 Task: Look for space in Chichibu, Japan from 12th  August, 2023 to 15th August, 2023 for 3 adults in price range Rs.12000 to Rs.16000. Place can be entire place with 2 bedrooms having 3 beds and 1 bathroom. Property type can be house, flat, guest house. Booking option can be shelf check-in. Required host language is English.
Action: Mouse moved to (497, 119)
Screenshot: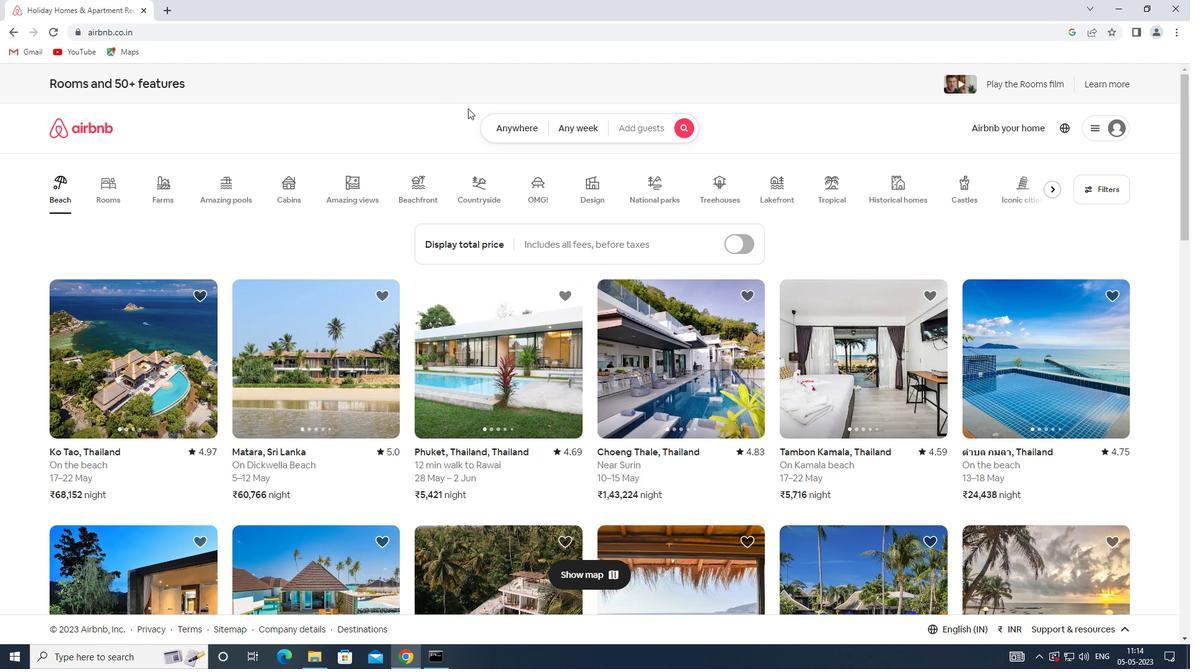 
Action: Mouse pressed left at (497, 119)
Screenshot: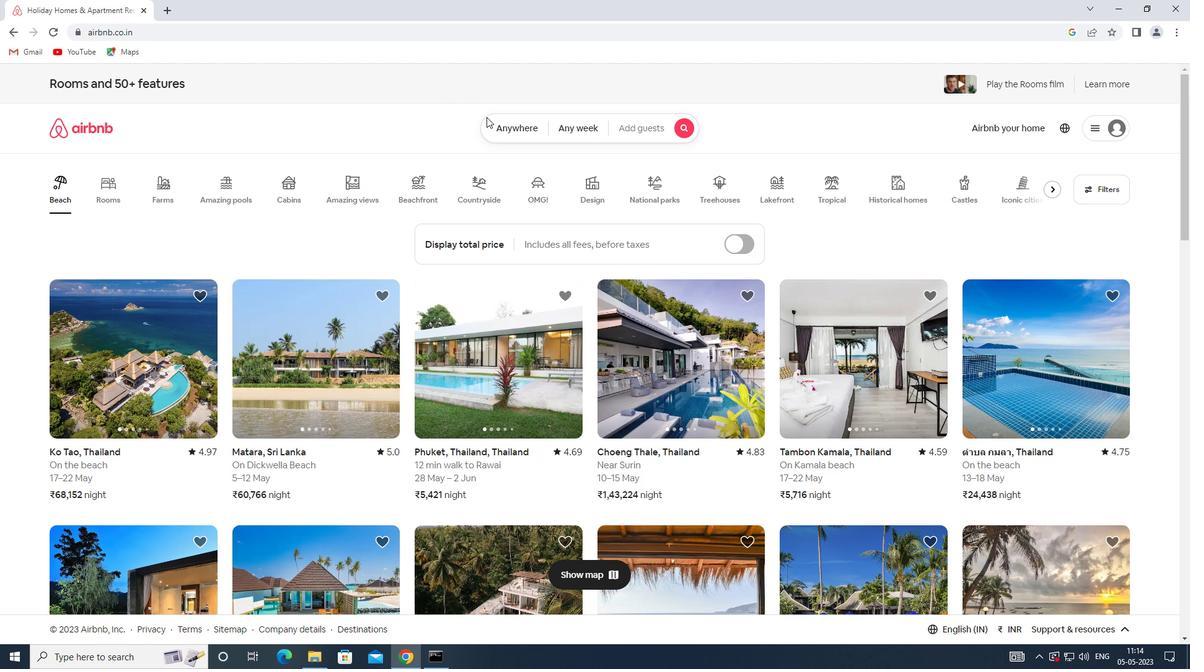 
Action: Mouse moved to (400, 170)
Screenshot: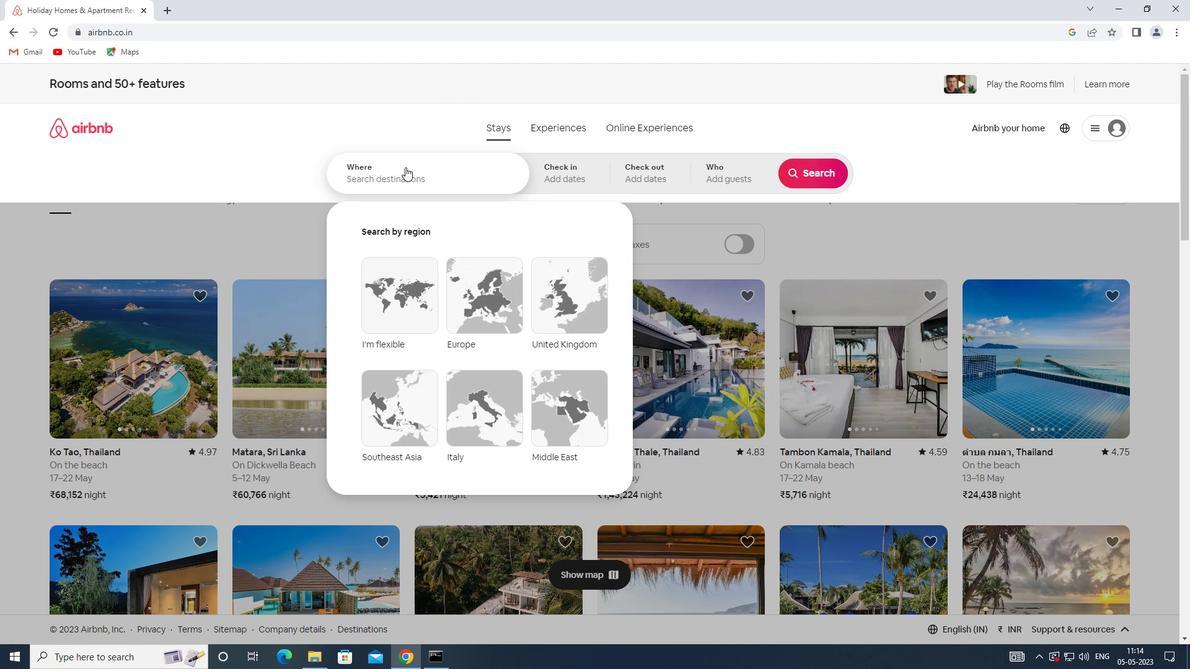 
Action: Mouse pressed left at (400, 170)
Screenshot: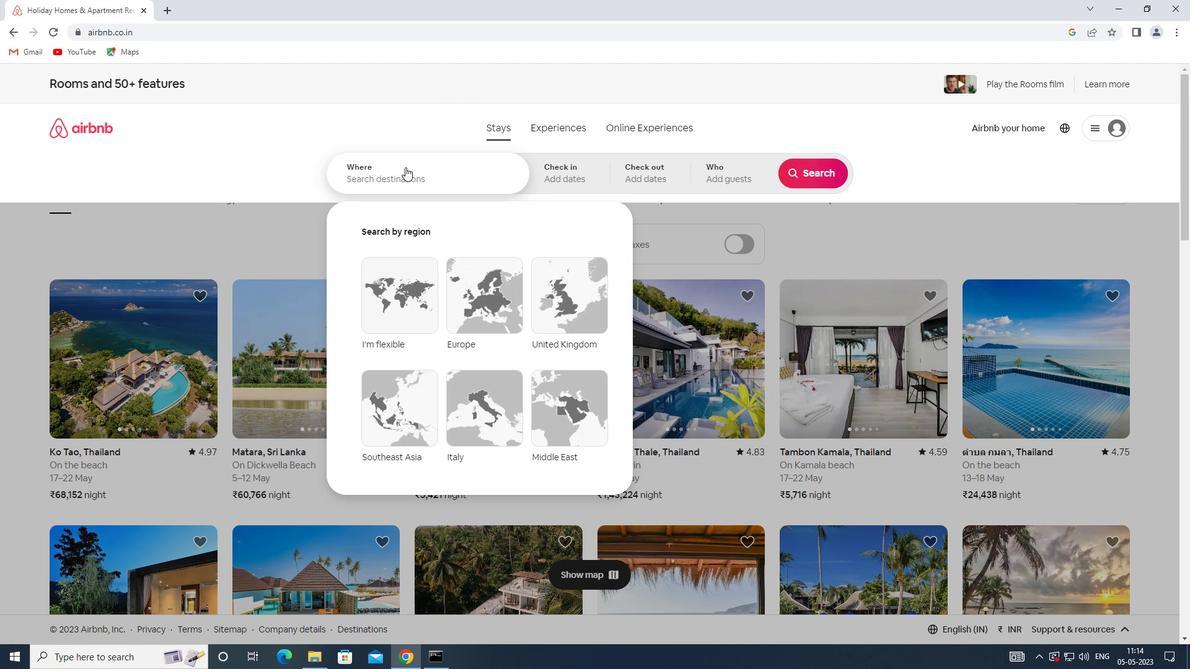 
Action: Key pressed <Key.shift>CHICHIBU,<Key.shift>JAP-AN
Screenshot: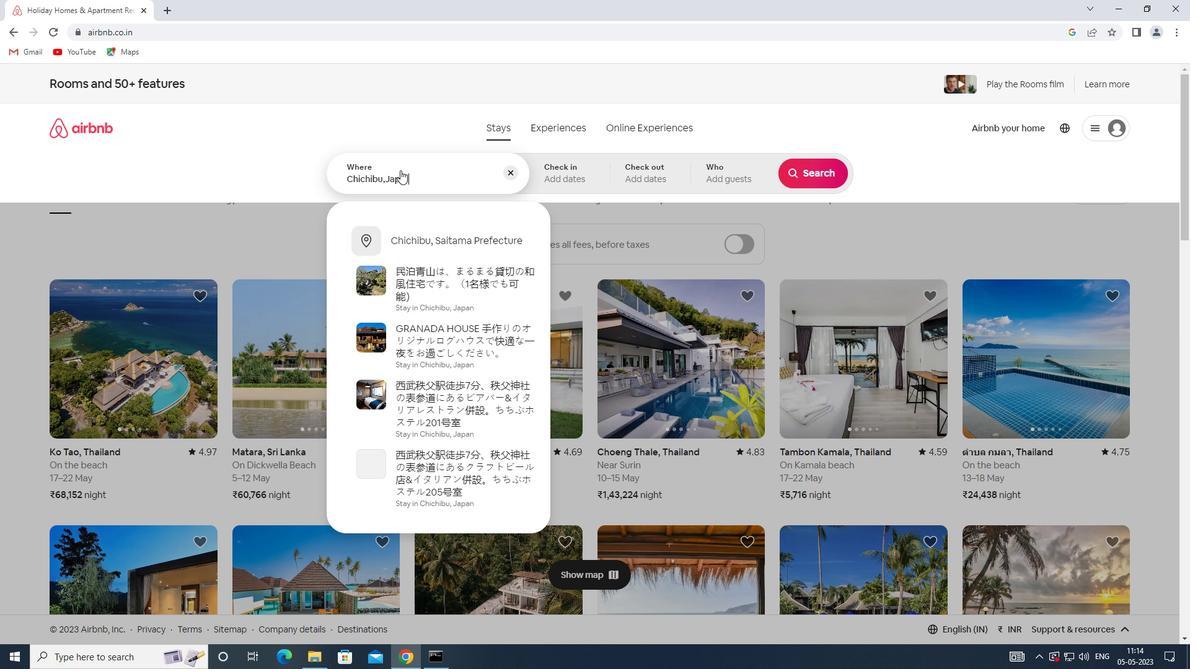 
Action: Mouse moved to (424, 174)
Screenshot: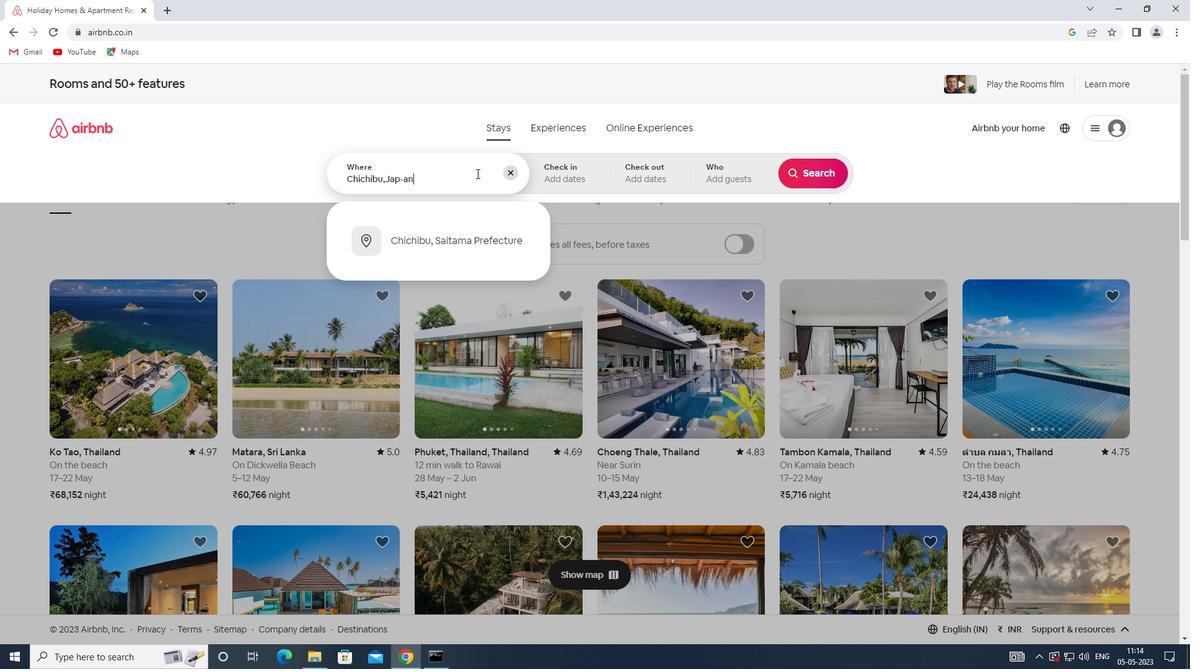 
Action: Key pressed <Key.backspace><Key.backspace><Key.backspace>AN
Screenshot: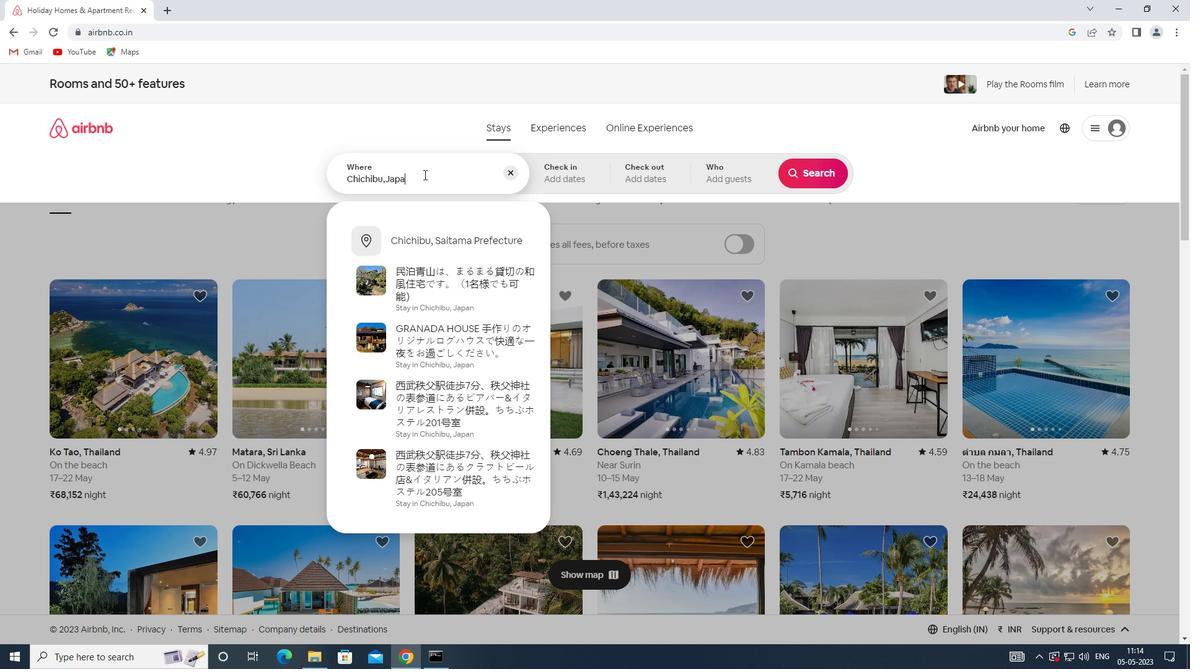 
Action: Mouse moved to (557, 173)
Screenshot: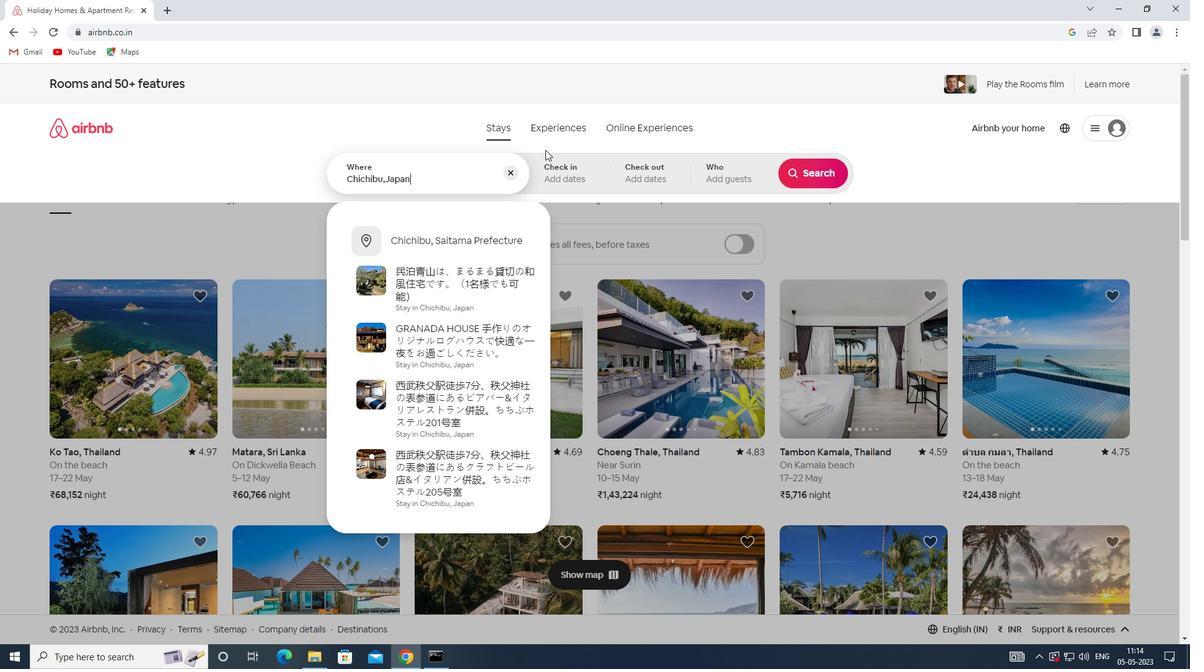 
Action: Mouse pressed left at (557, 173)
Screenshot: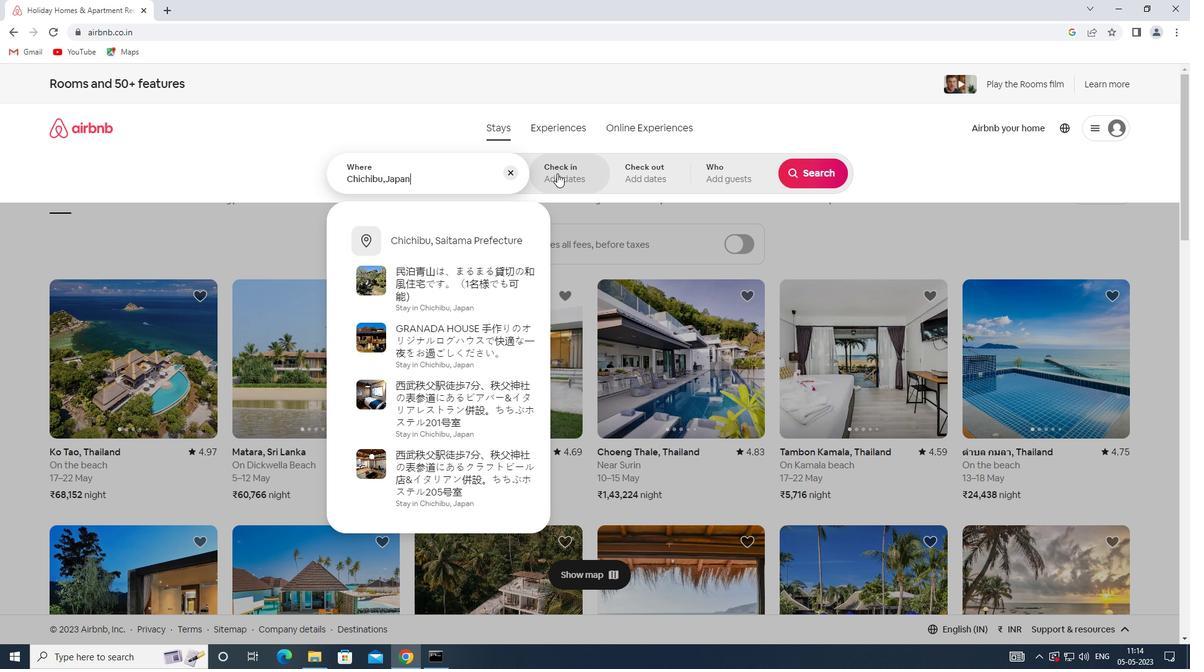 
Action: Mouse moved to (815, 272)
Screenshot: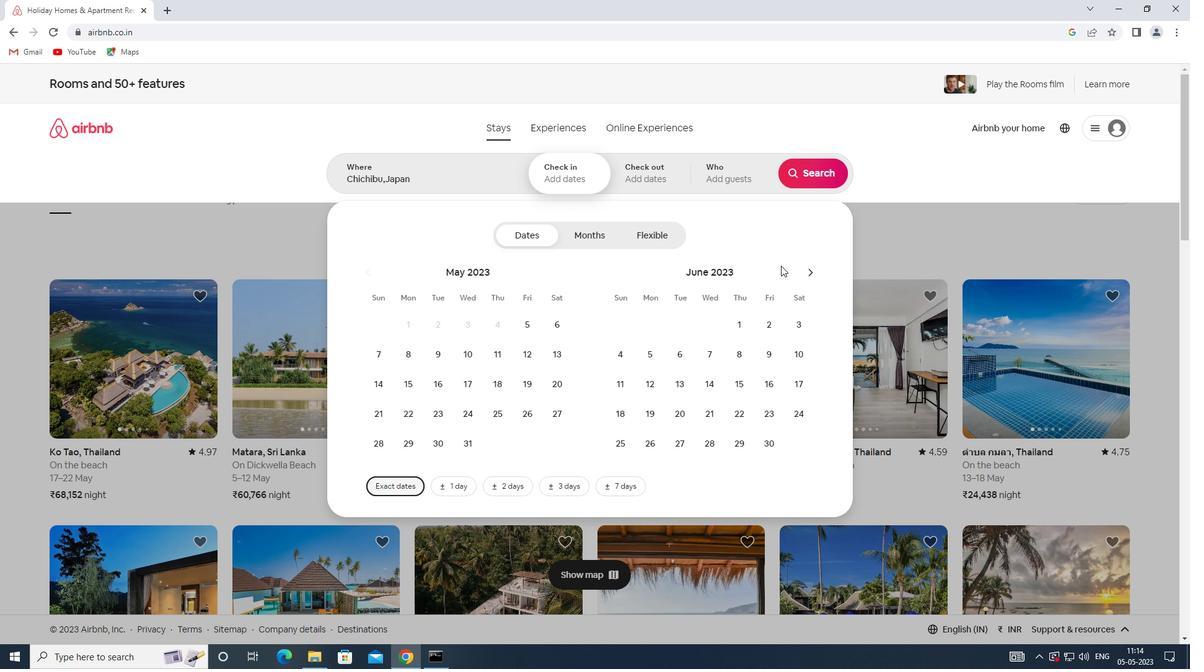 
Action: Mouse pressed left at (815, 272)
Screenshot: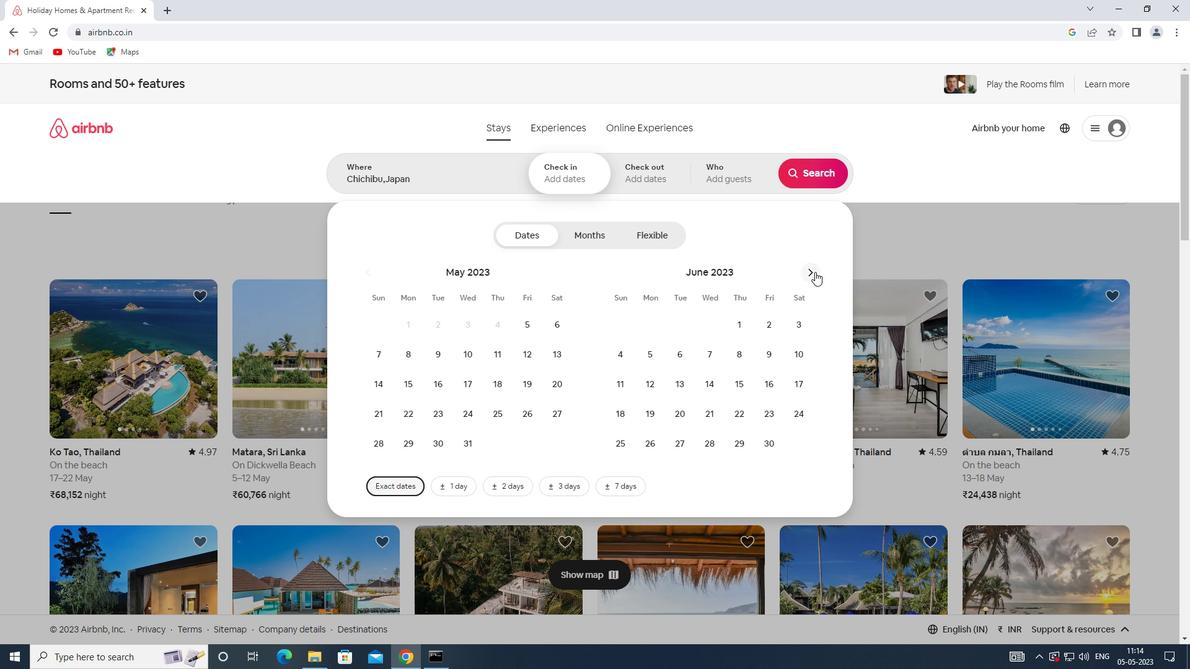 
Action: Mouse pressed left at (815, 272)
Screenshot: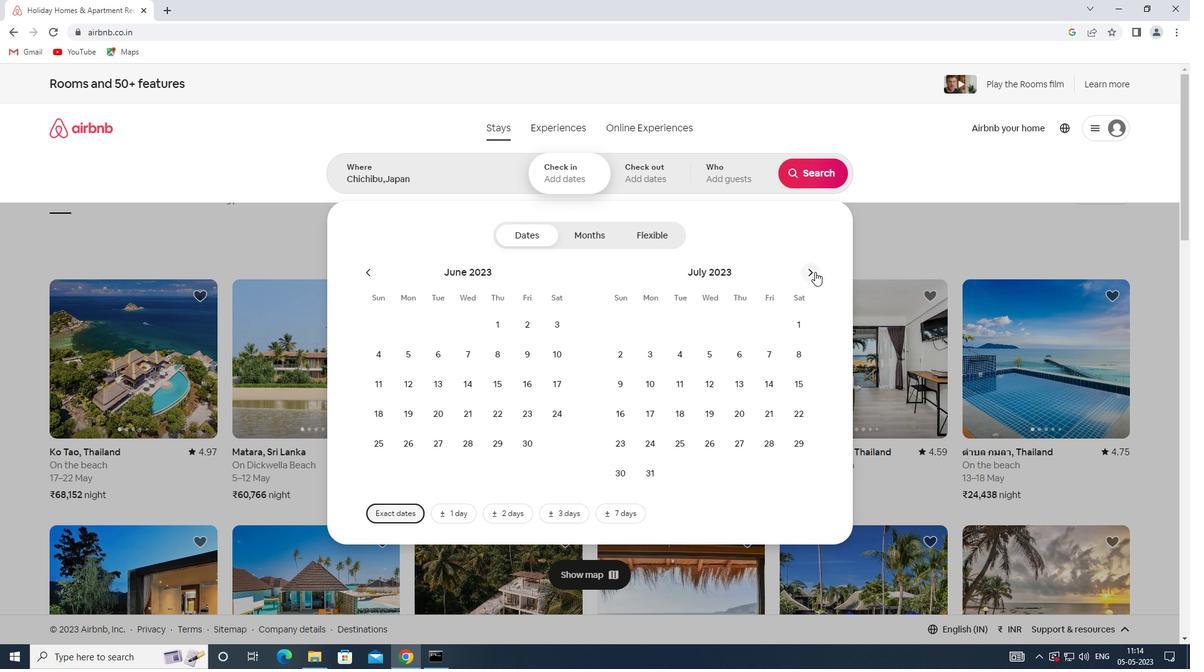 
Action: Mouse moved to (791, 360)
Screenshot: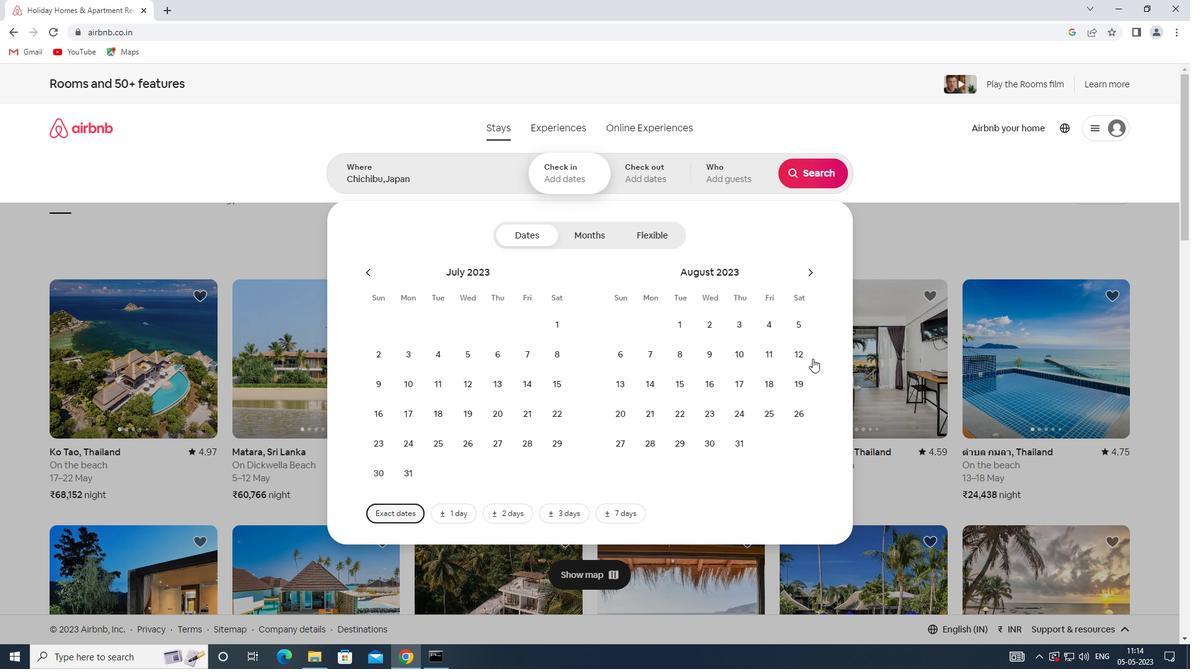 
Action: Mouse pressed left at (791, 360)
Screenshot: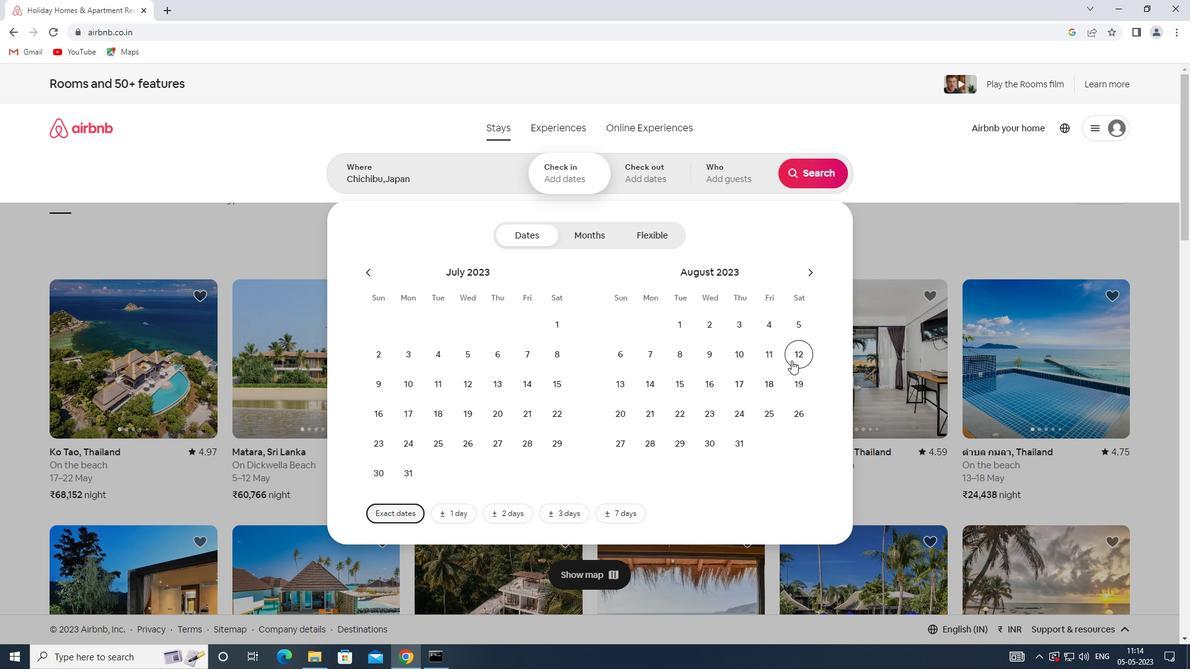 
Action: Mouse moved to (675, 383)
Screenshot: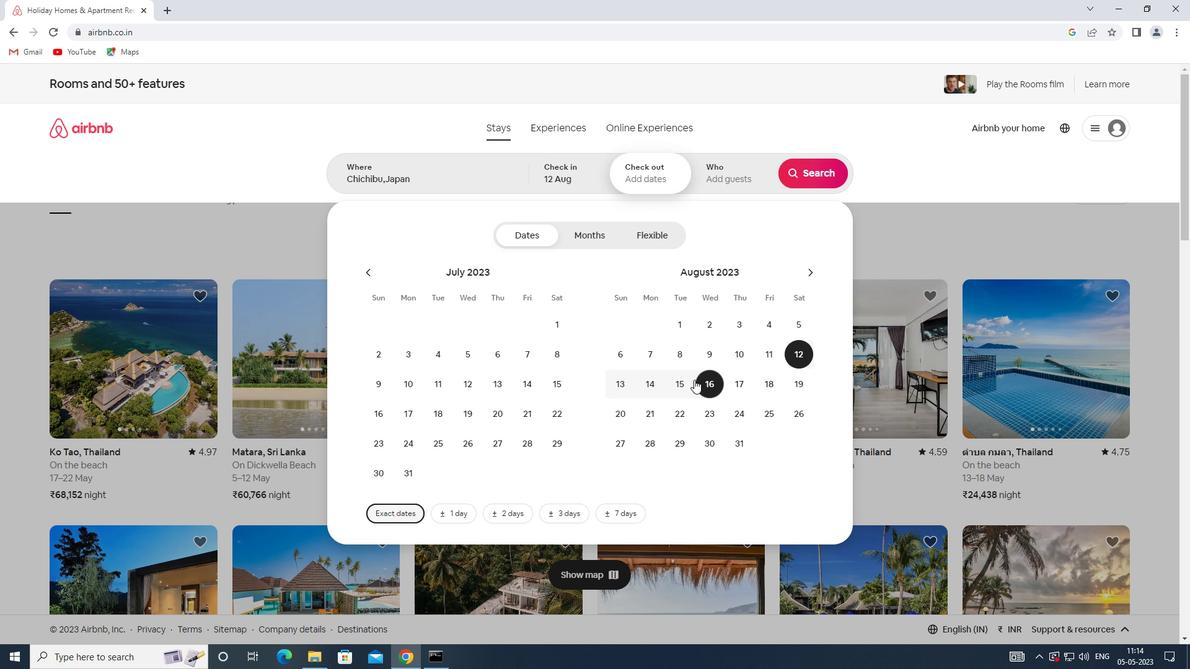 
Action: Mouse pressed left at (675, 383)
Screenshot: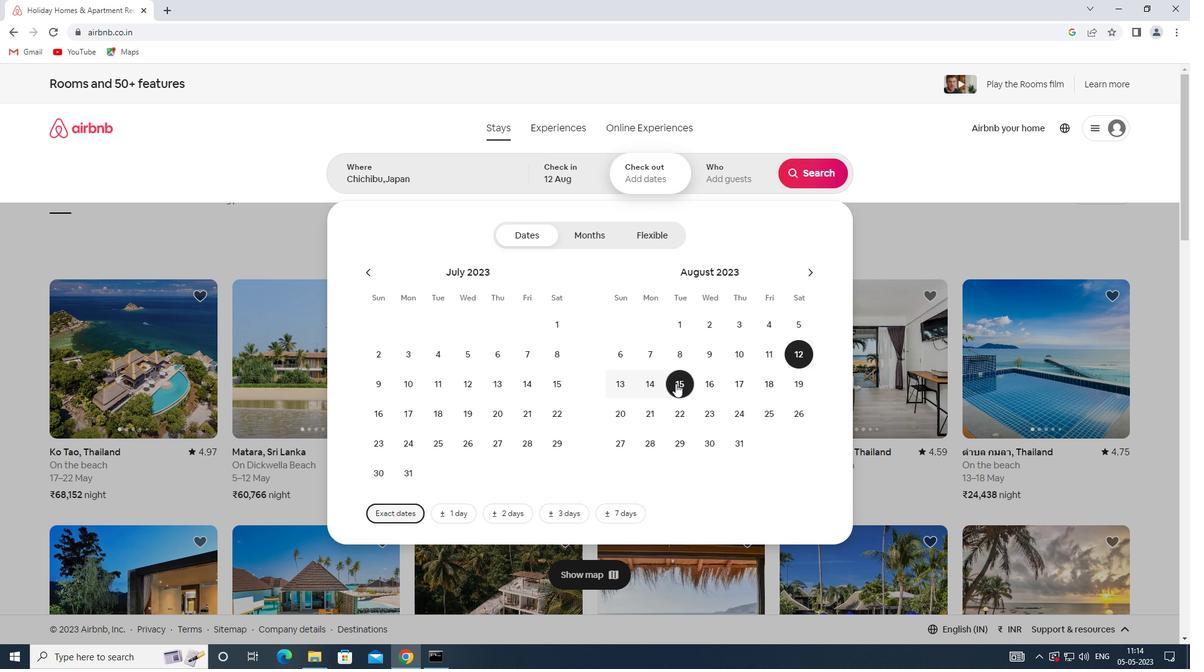
Action: Mouse moved to (734, 181)
Screenshot: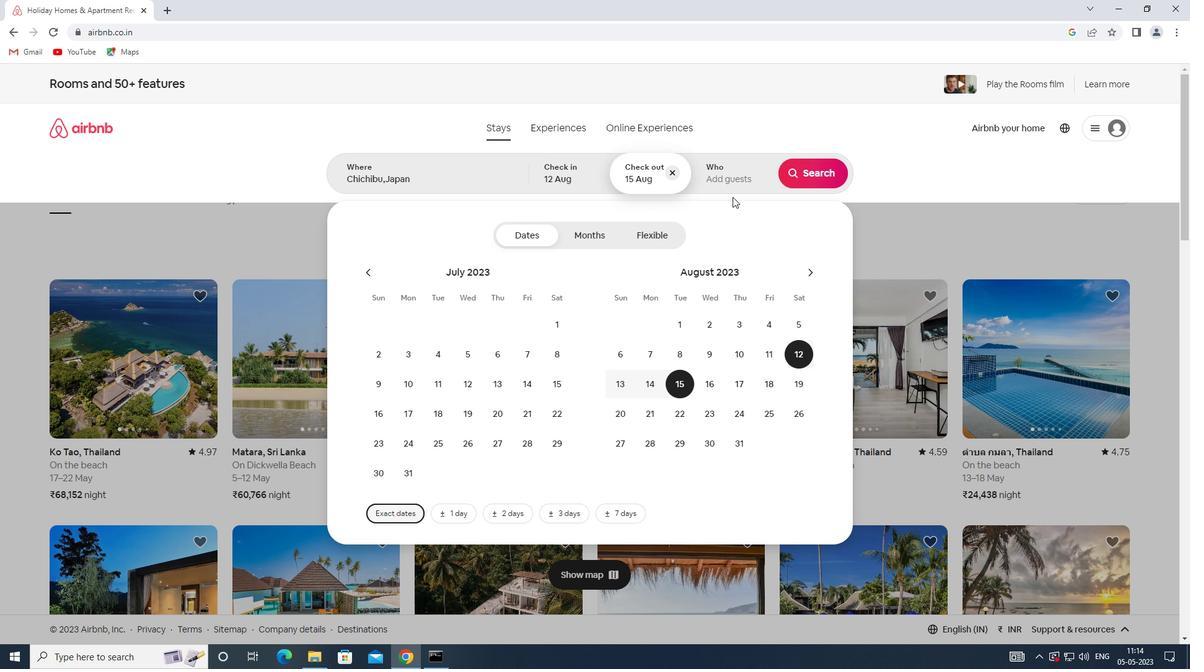 
Action: Mouse pressed left at (734, 181)
Screenshot: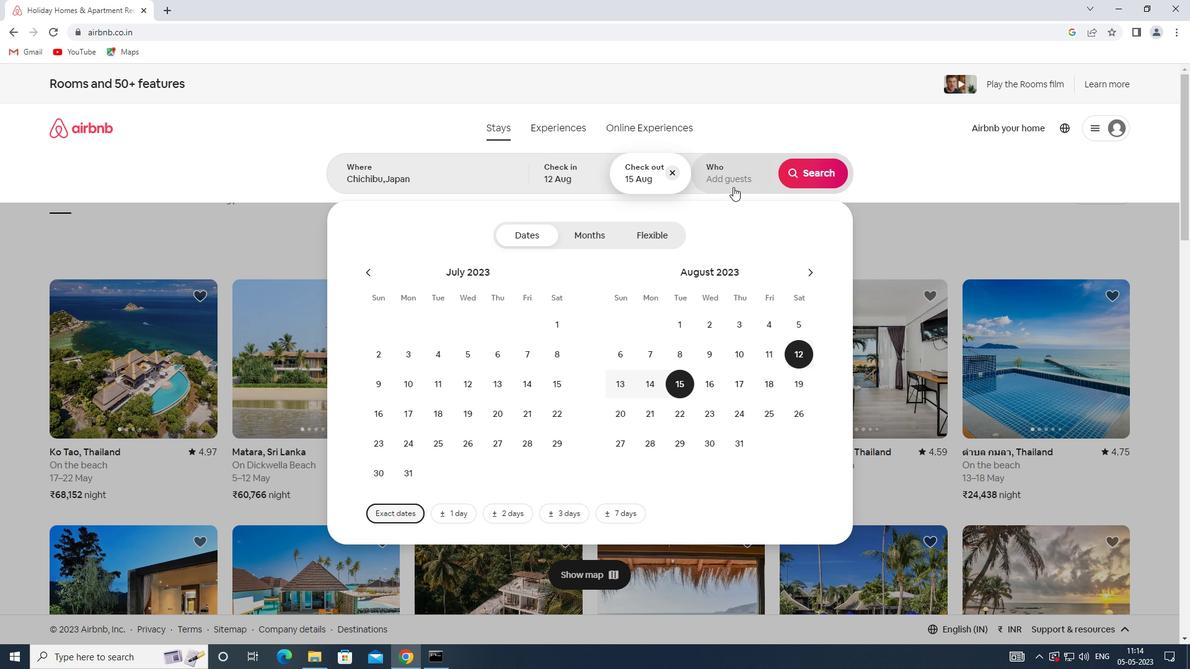 
Action: Mouse moved to (810, 242)
Screenshot: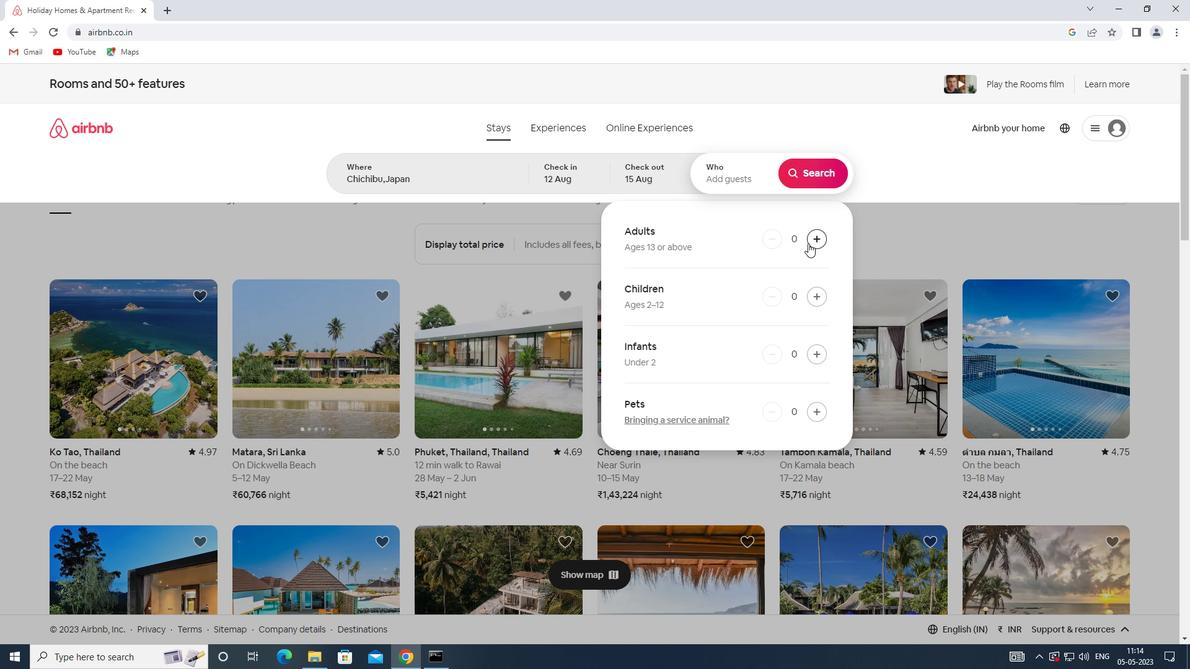 
Action: Mouse pressed left at (810, 242)
Screenshot: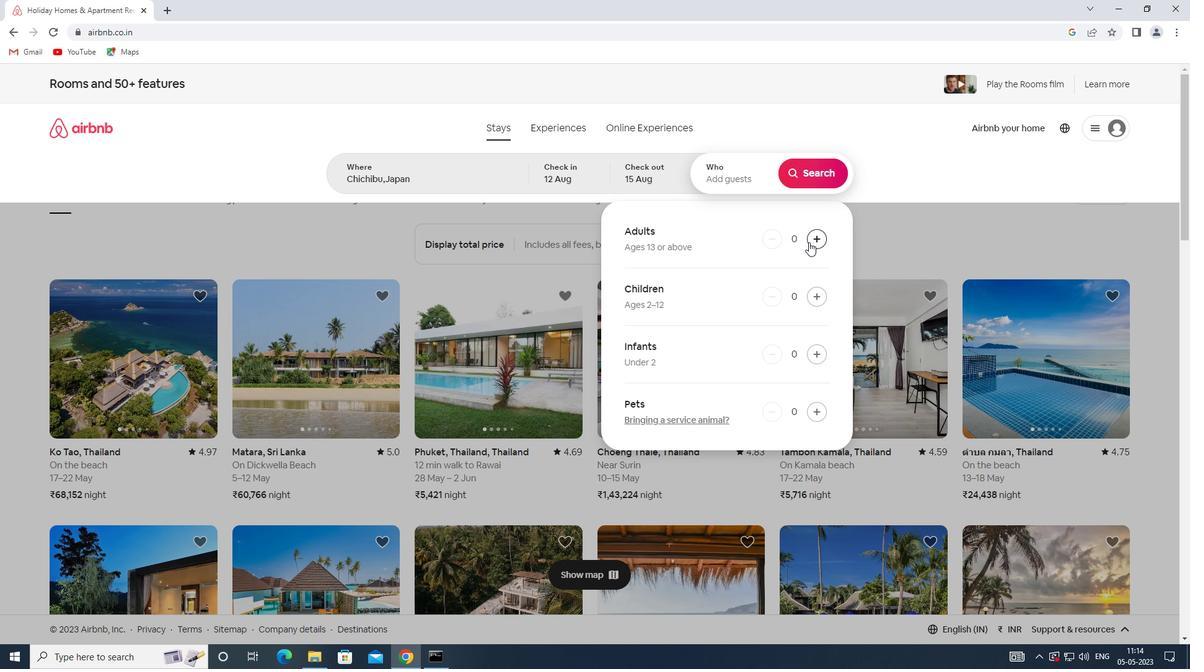 
Action: Mouse pressed left at (810, 242)
Screenshot: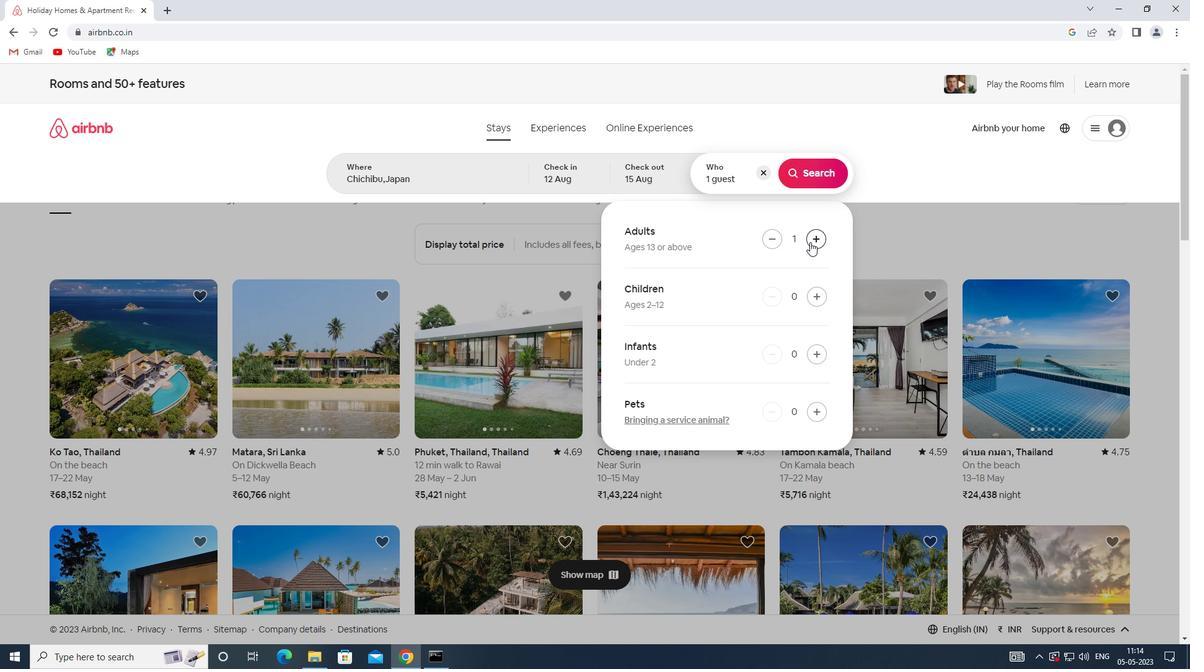 
Action: Mouse pressed left at (810, 242)
Screenshot: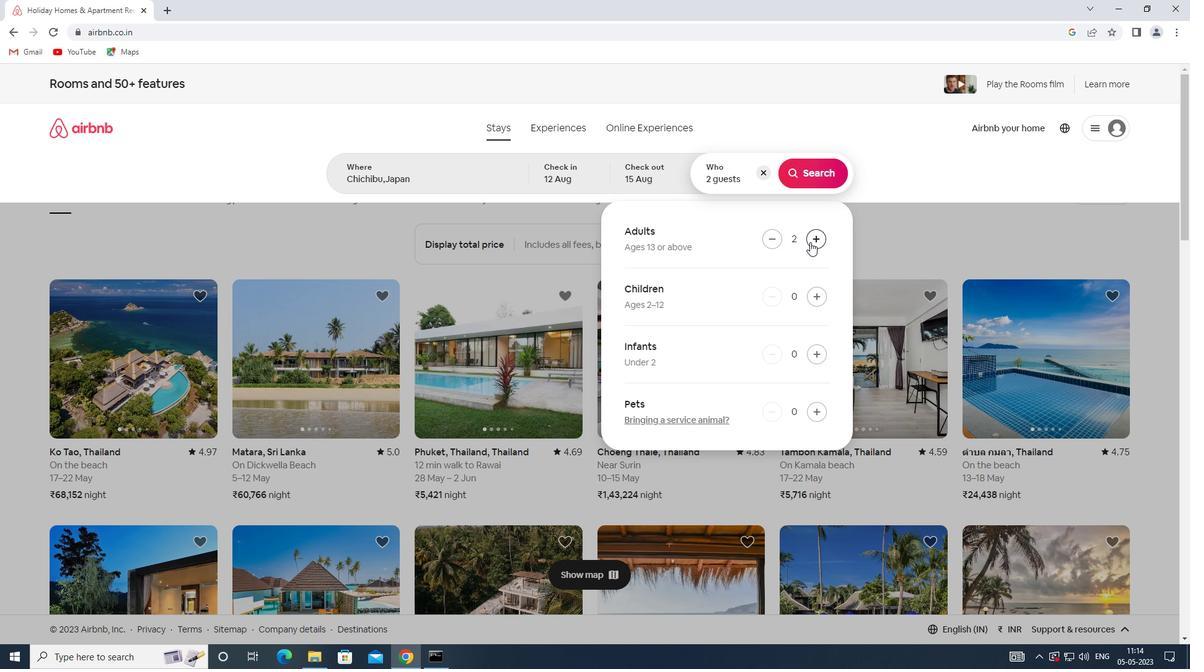 
Action: Mouse moved to (822, 176)
Screenshot: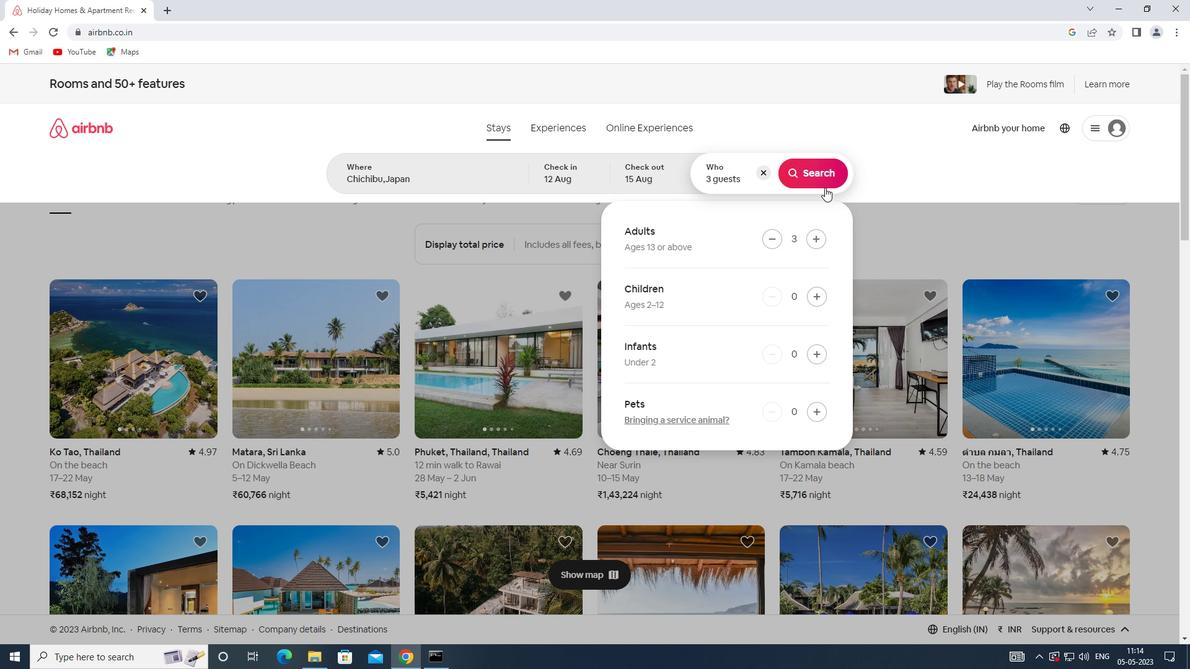 
Action: Mouse pressed left at (822, 176)
Screenshot: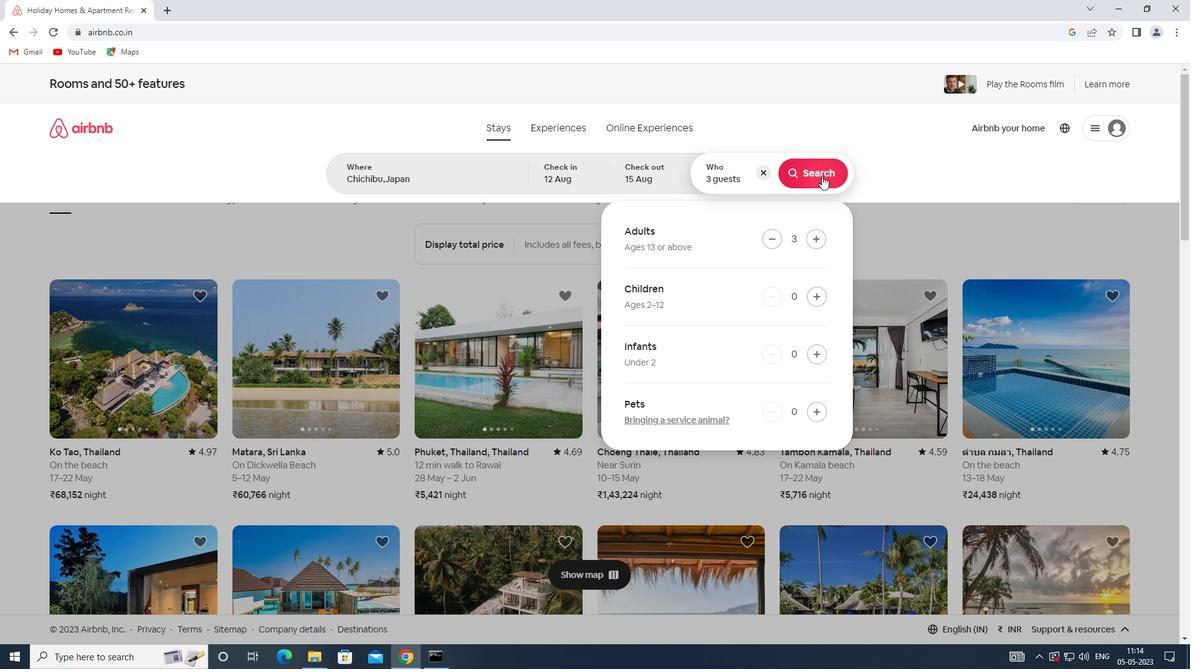 
Action: Mouse moved to (1129, 131)
Screenshot: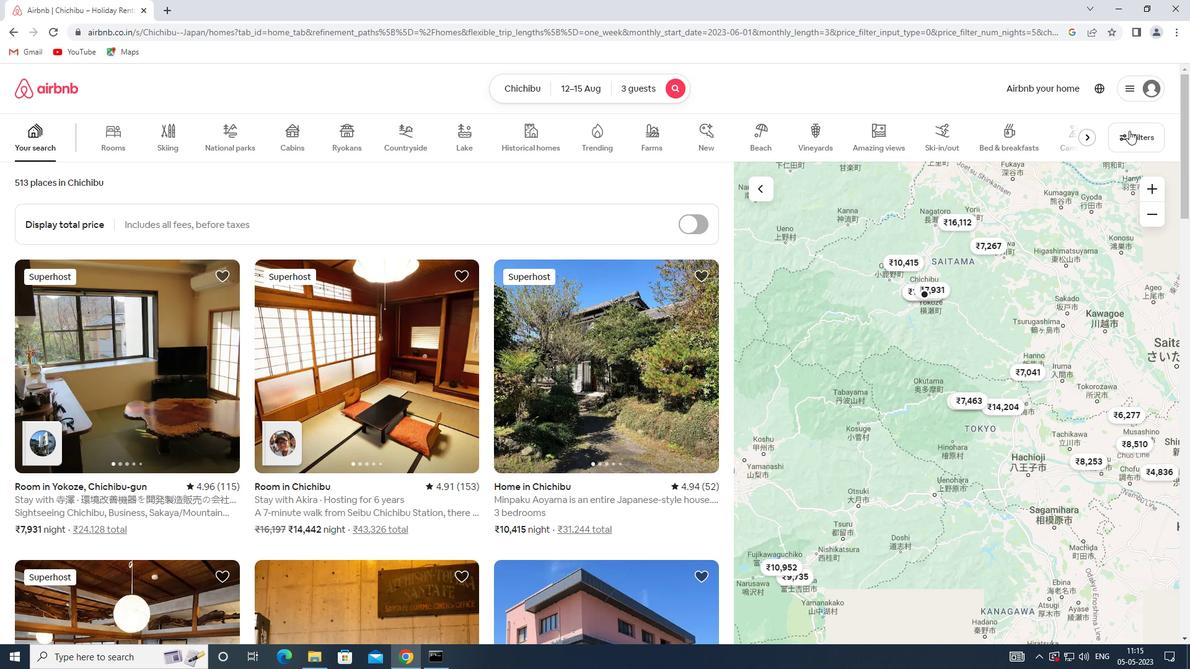 
Action: Mouse pressed left at (1129, 131)
Screenshot: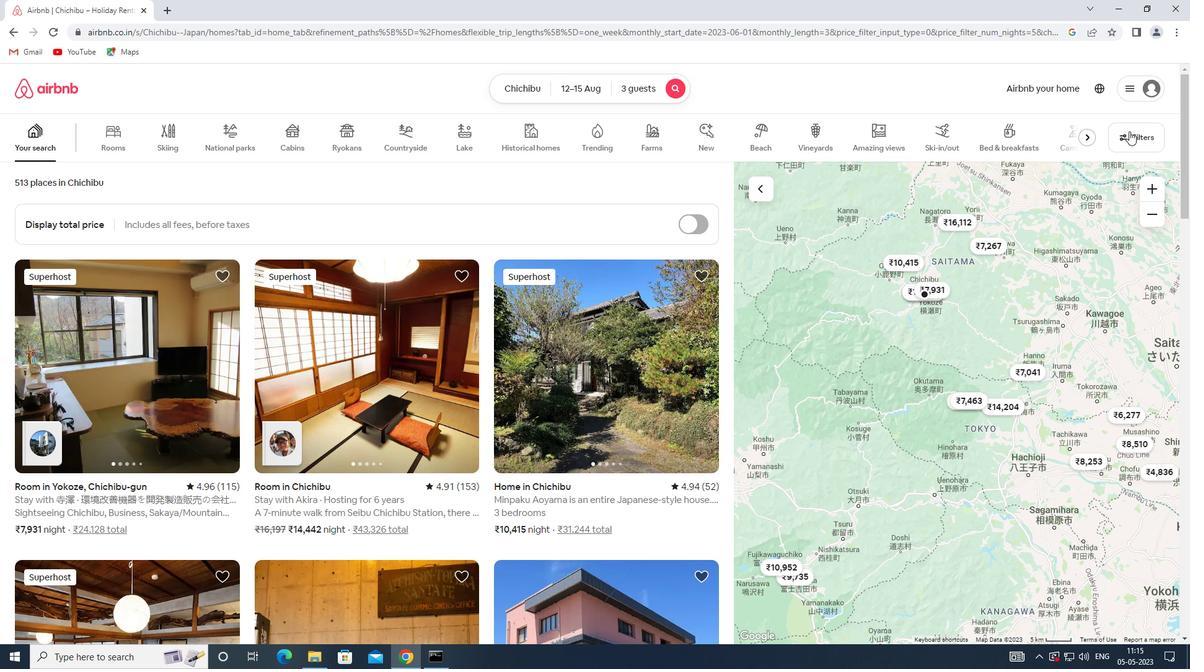 
Action: Mouse moved to (435, 436)
Screenshot: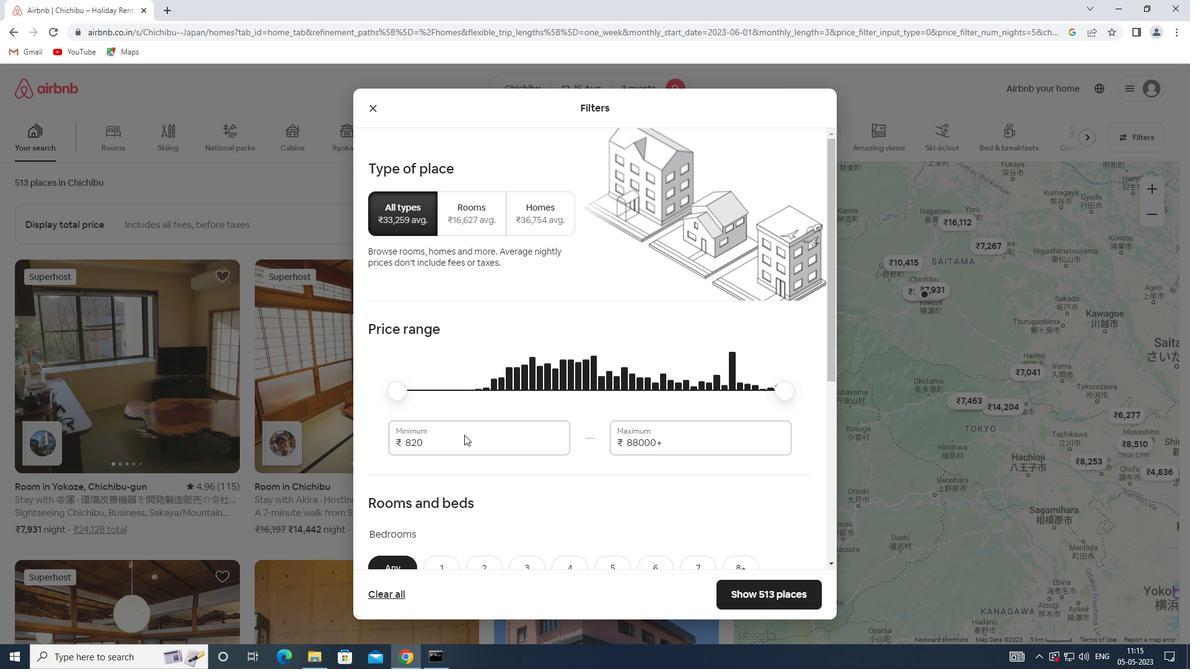 
Action: Mouse pressed left at (435, 436)
Screenshot: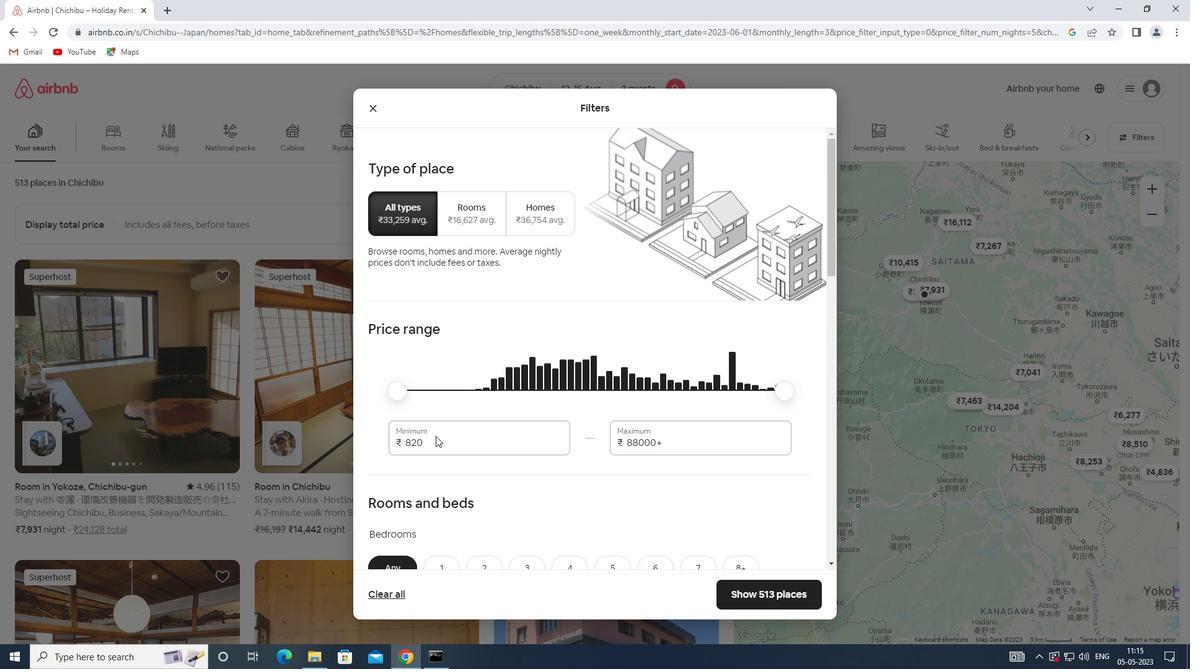 
Action: Mouse moved to (428, 441)
Screenshot: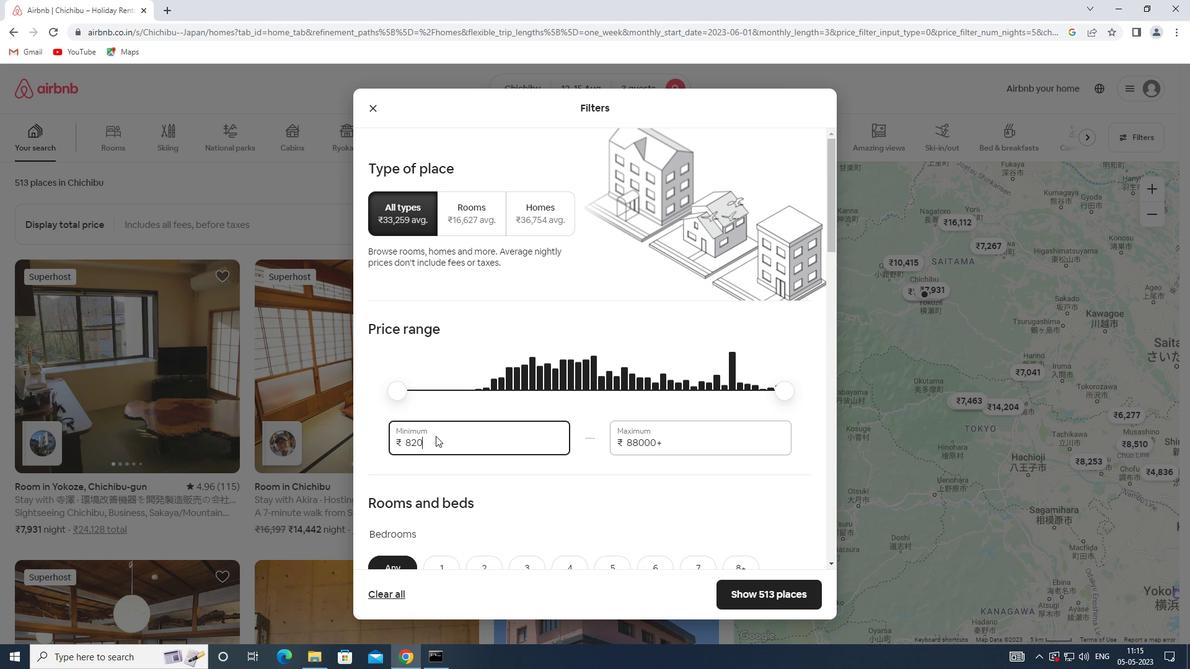 
Action: Mouse pressed left at (428, 441)
Screenshot: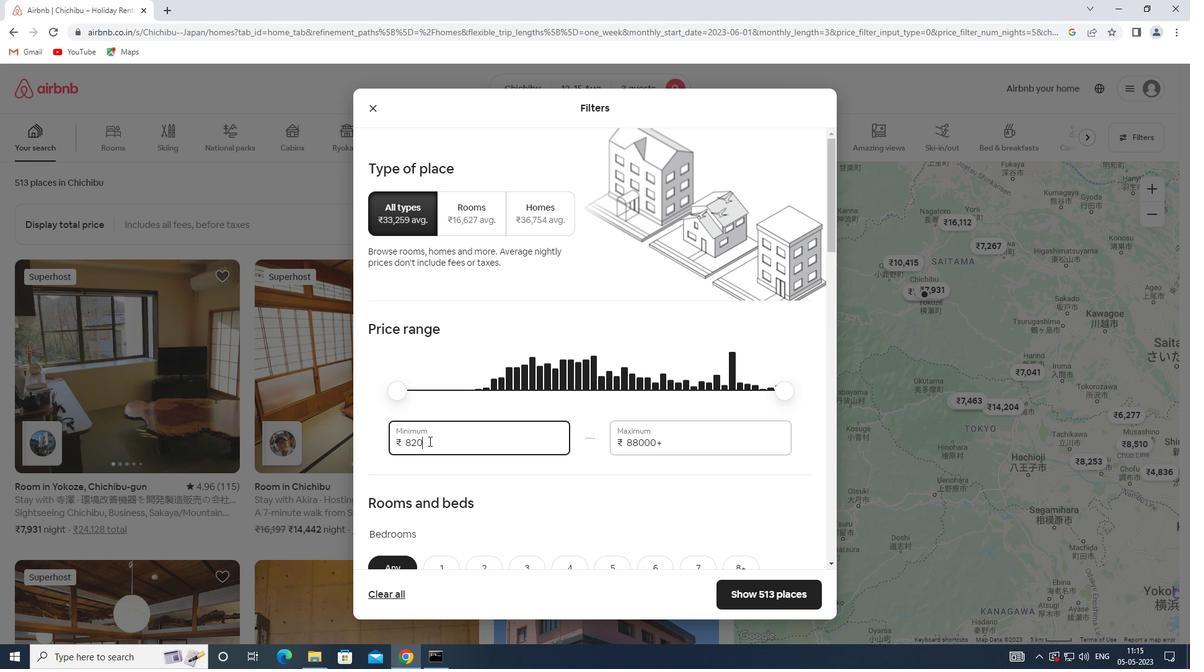
Action: Mouse moved to (403, 440)
Screenshot: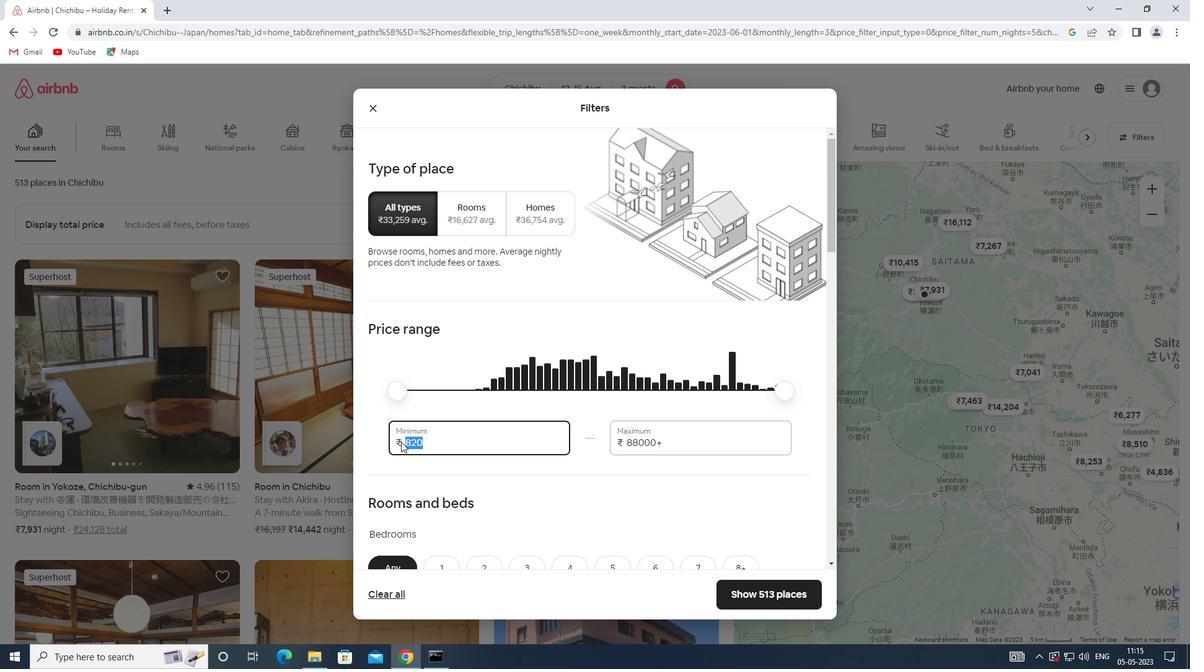 
Action: Key pressed 12000
Screenshot: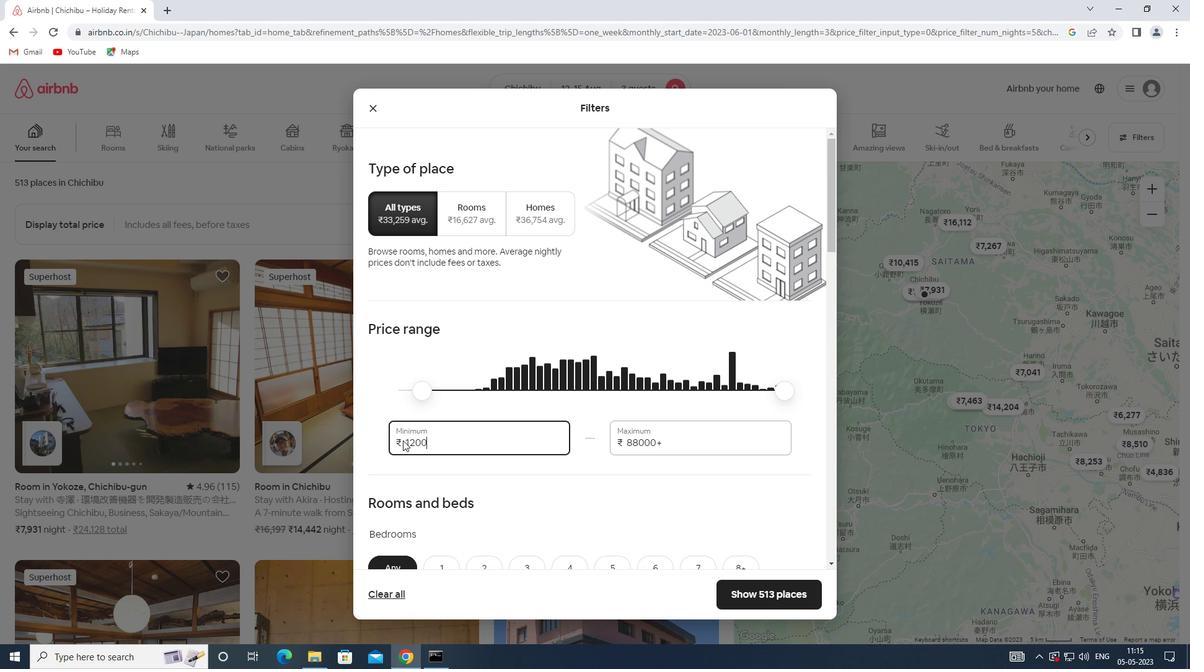 
Action: Mouse moved to (679, 442)
Screenshot: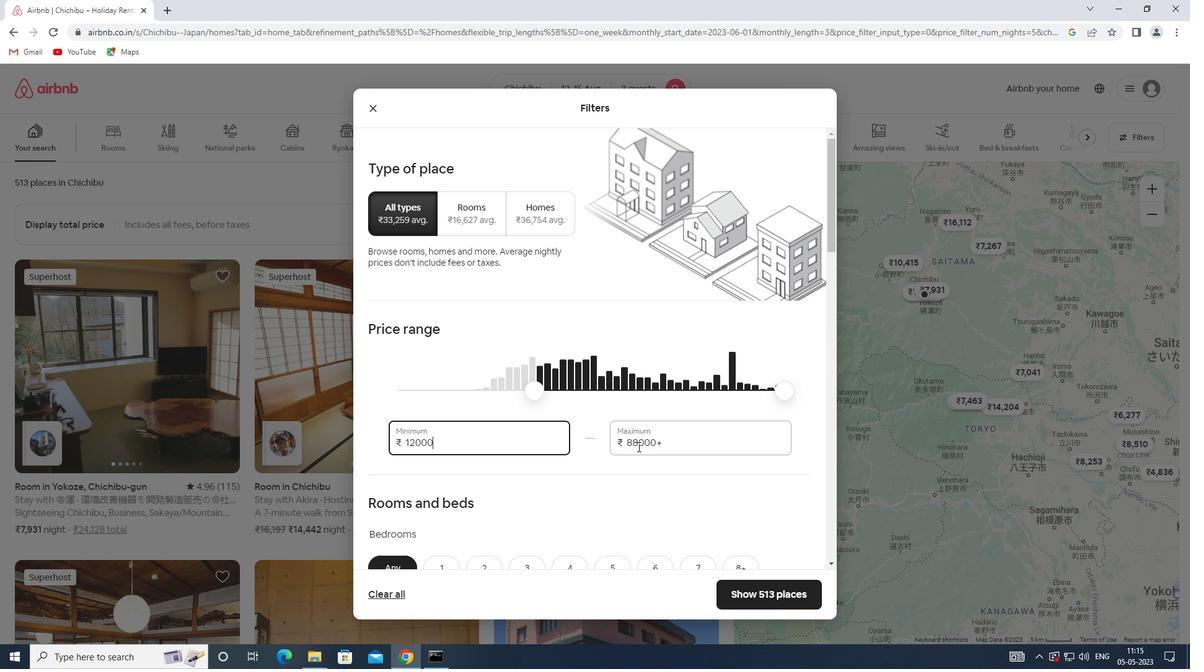 
Action: Mouse pressed left at (679, 442)
Screenshot: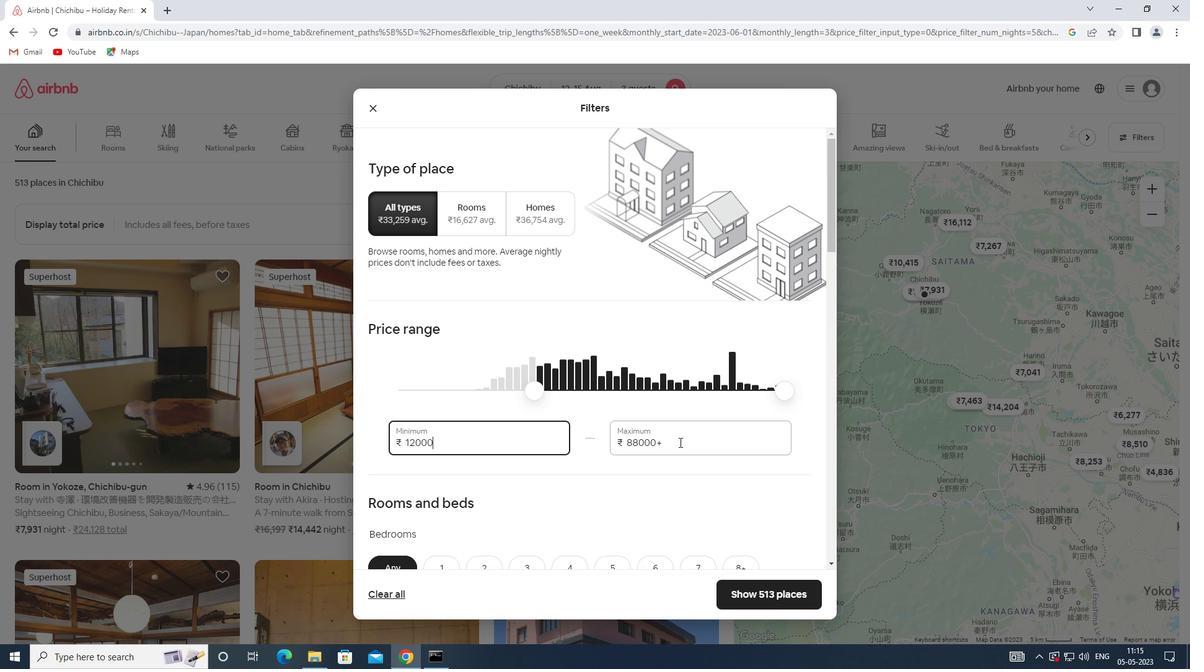 
Action: Mouse moved to (616, 442)
Screenshot: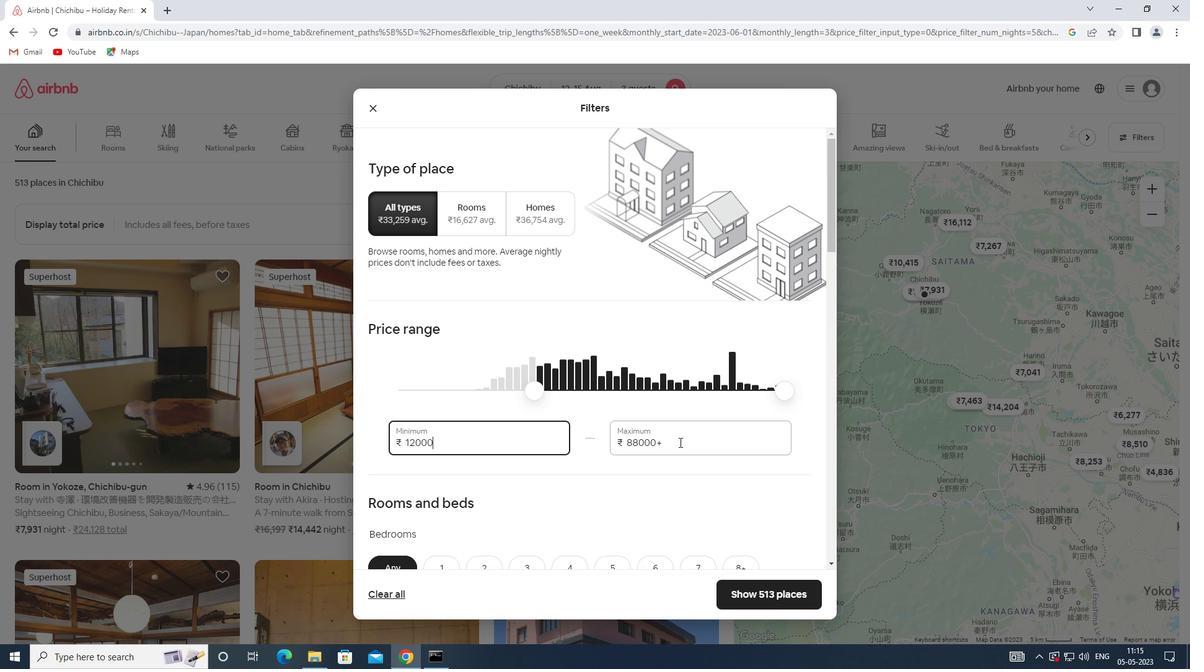 
Action: Key pressed 16000
Screenshot: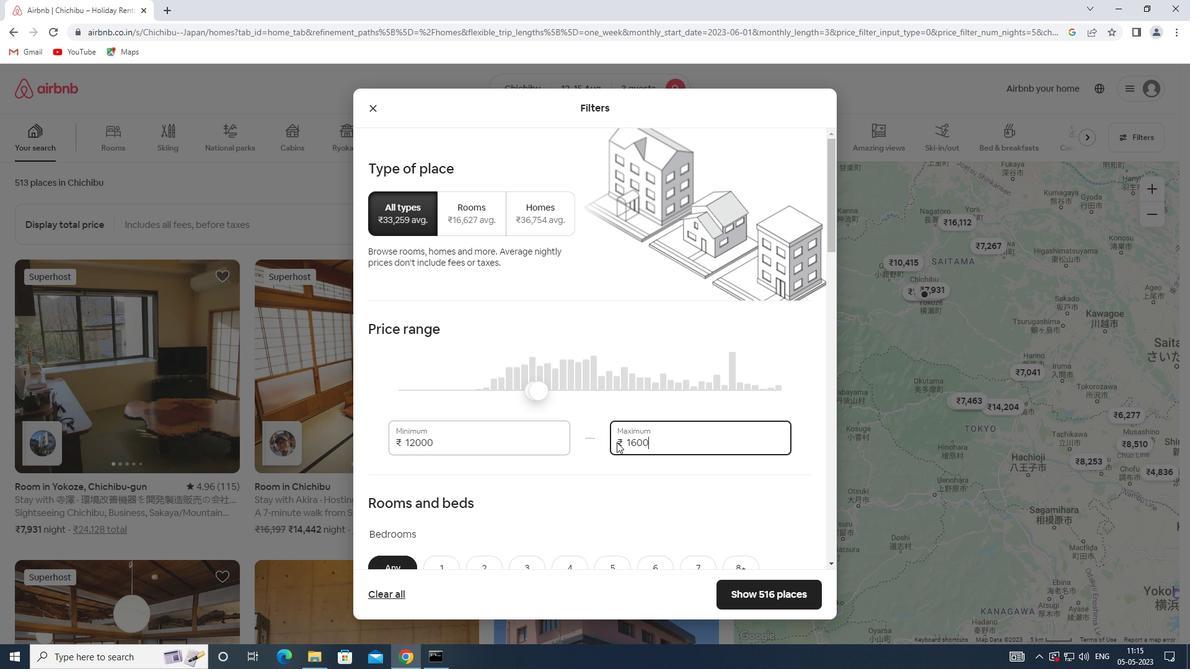 
Action: Mouse moved to (608, 445)
Screenshot: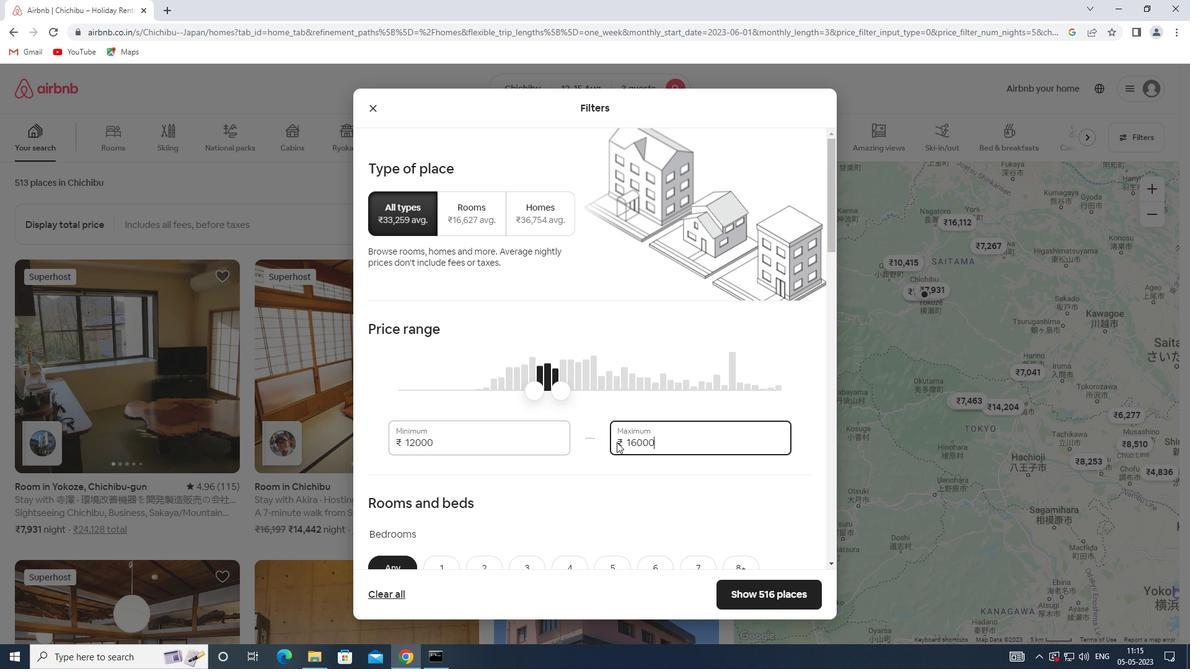 
Action: Mouse scrolled (608, 444) with delta (0, 0)
Screenshot: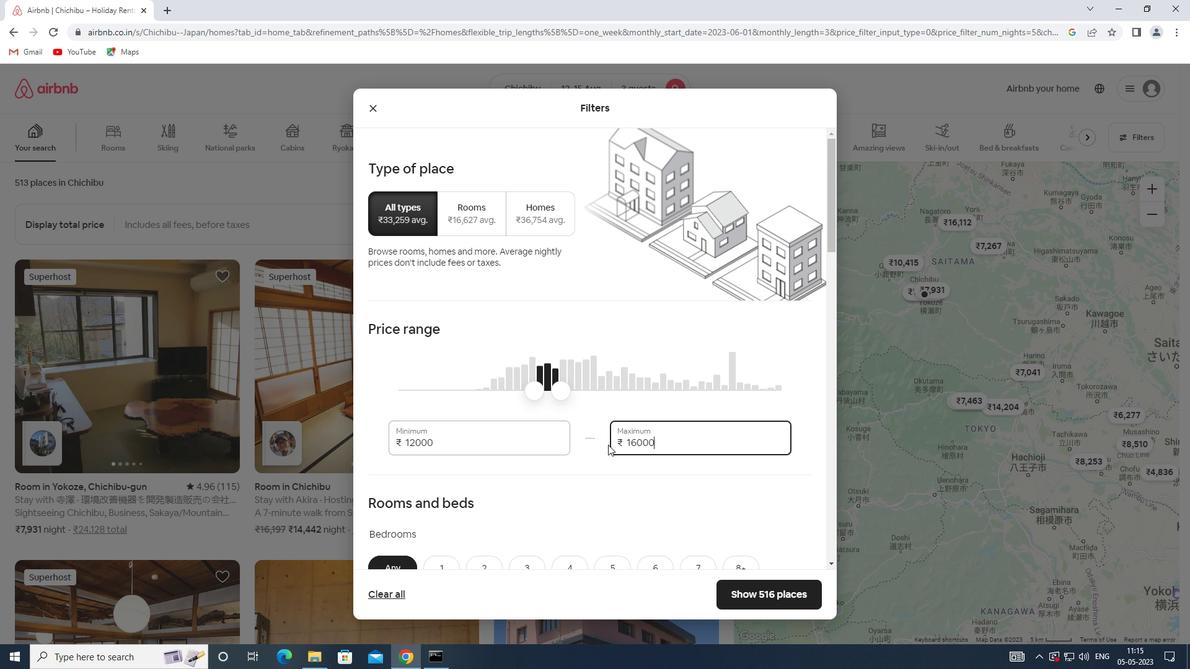 
Action: Mouse scrolled (608, 444) with delta (0, 0)
Screenshot: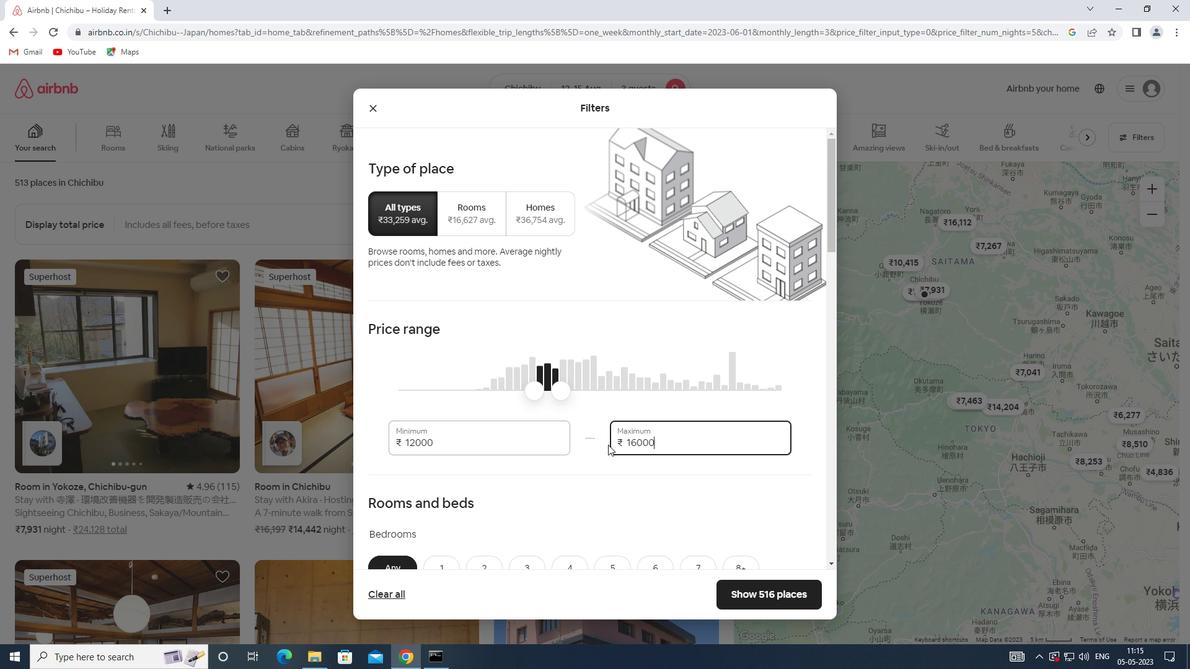 
Action: Mouse scrolled (608, 444) with delta (0, 0)
Screenshot: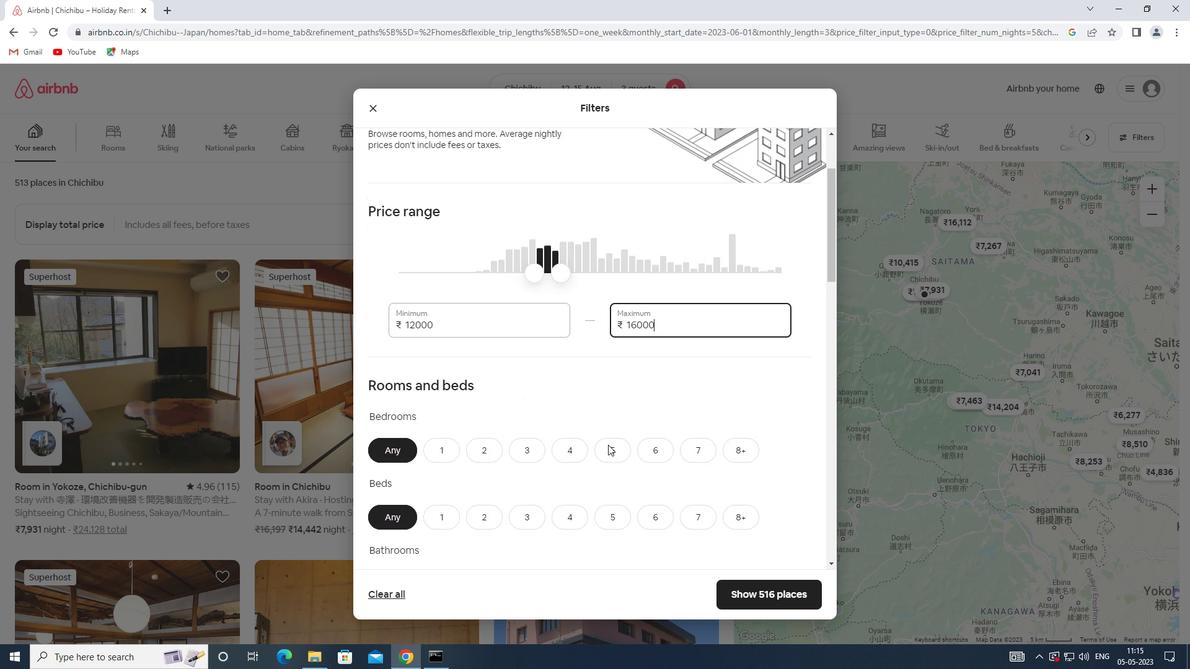 
Action: Mouse scrolled (608, 444) with delta (0, 0)
Screenshot: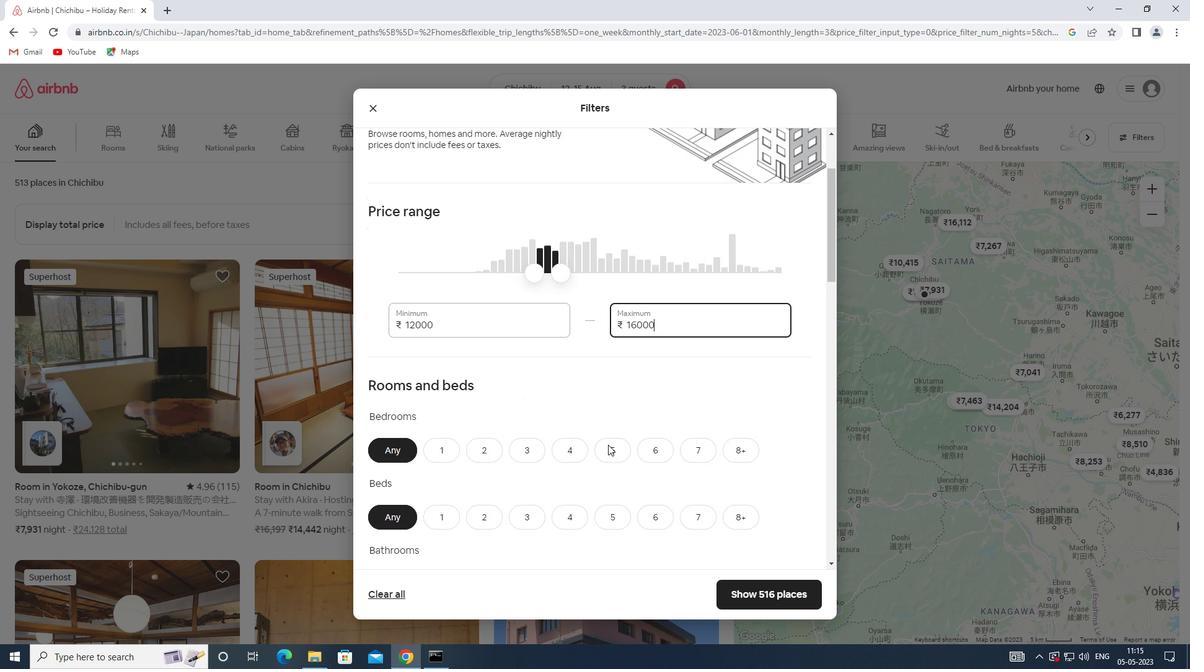 
Action: Mouse moved to (495, 326)
Screenshot: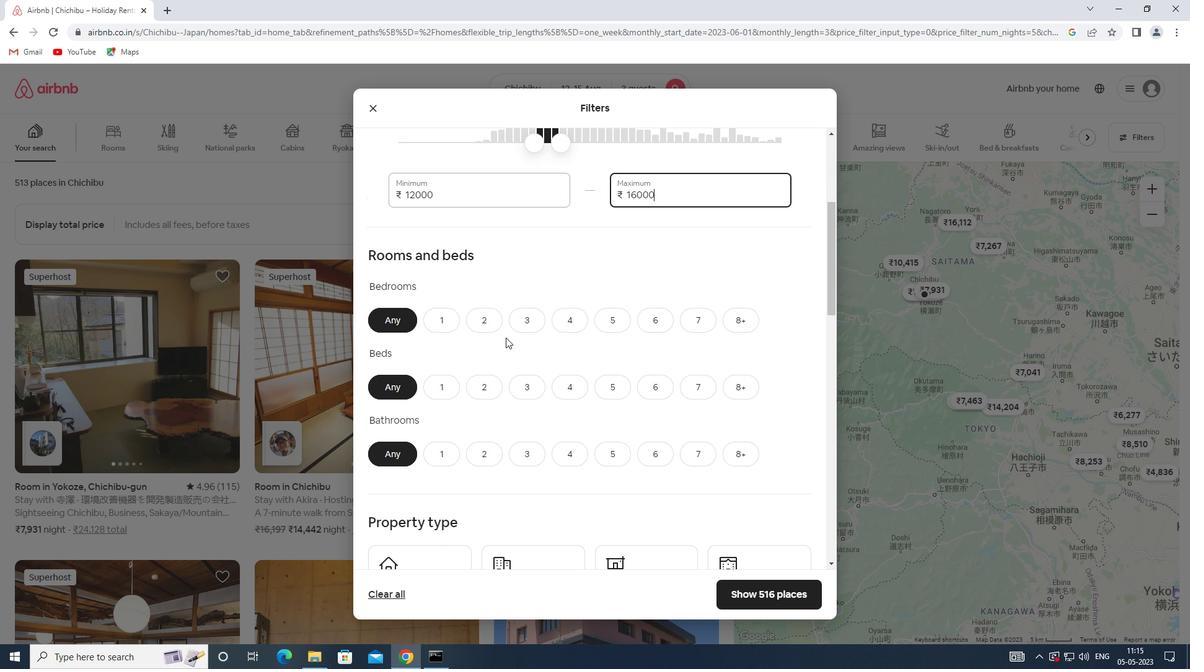 
Action: Mouse pressed left at (495, 326)
Screenshot: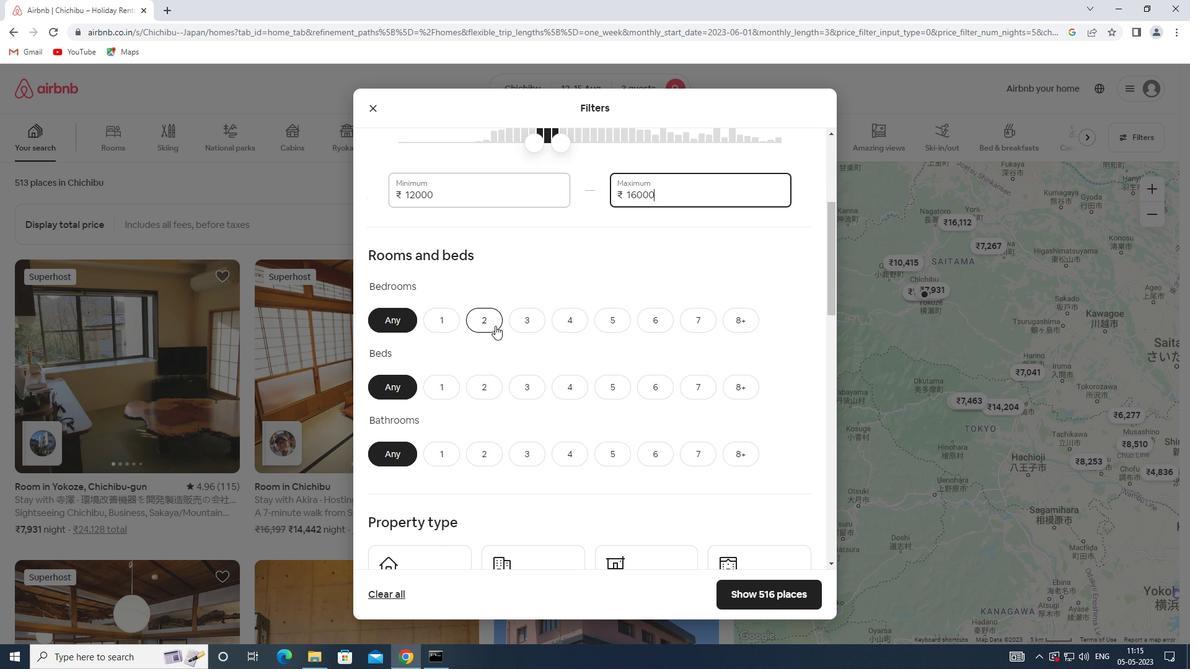 
Action: Mouse moved to (523, 382)
Screenshot: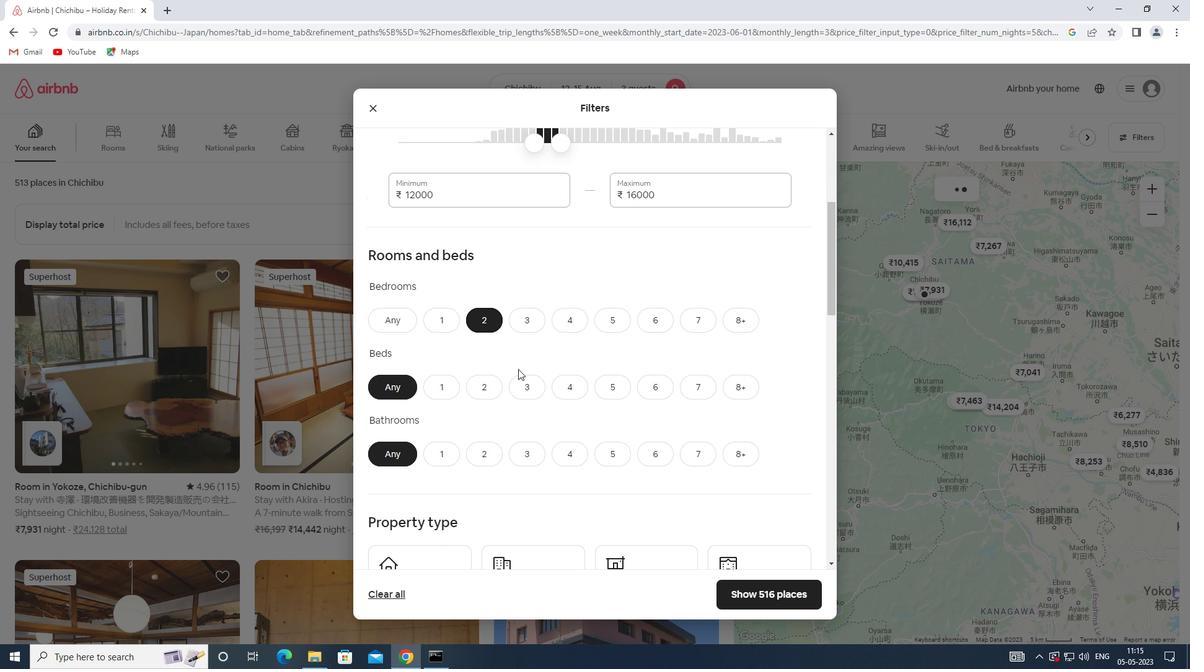
Action: Mouse pressed left at (523, 382)
Screenshot: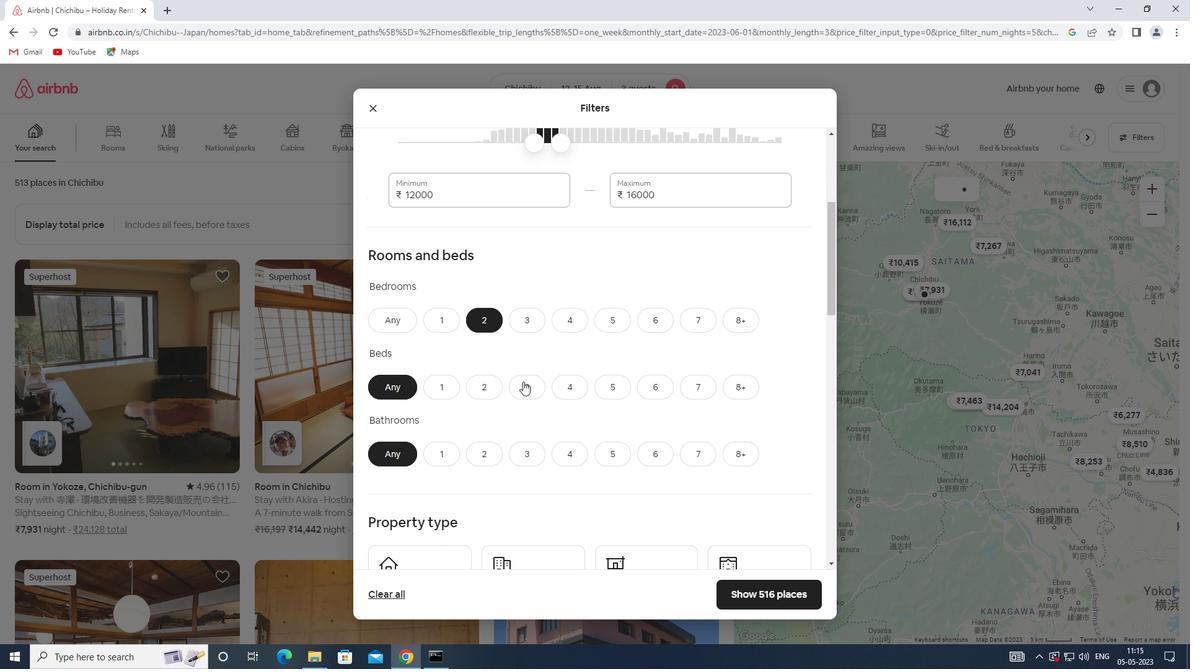 
Action: Mouse moved to (437, 453)
Screenshot: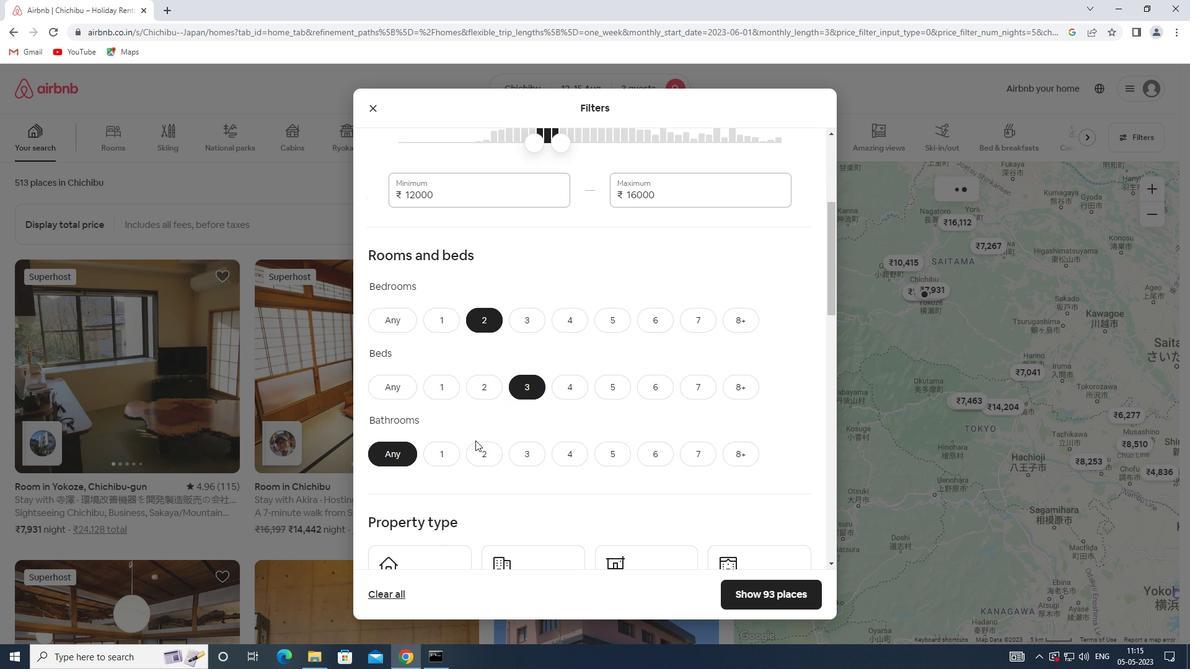 
Action: Mouse pressed left at (437, 453)
Screenshot: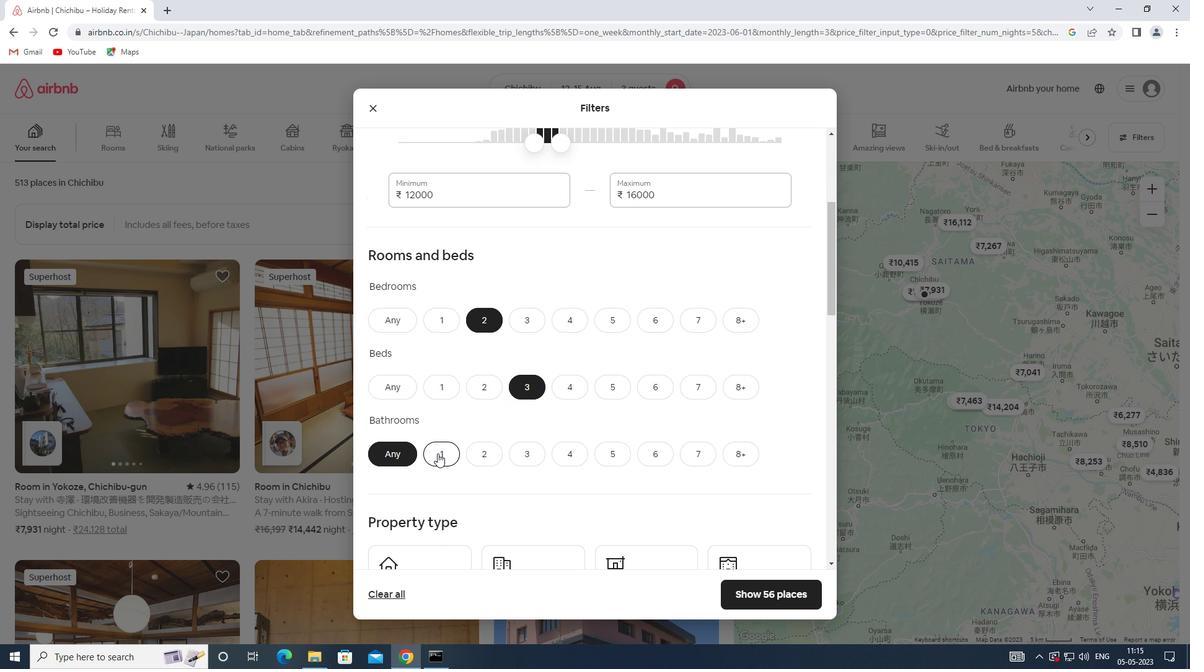 
Action: Mouse scrolled (437, 453) with delta (0, 0)
Screenshot: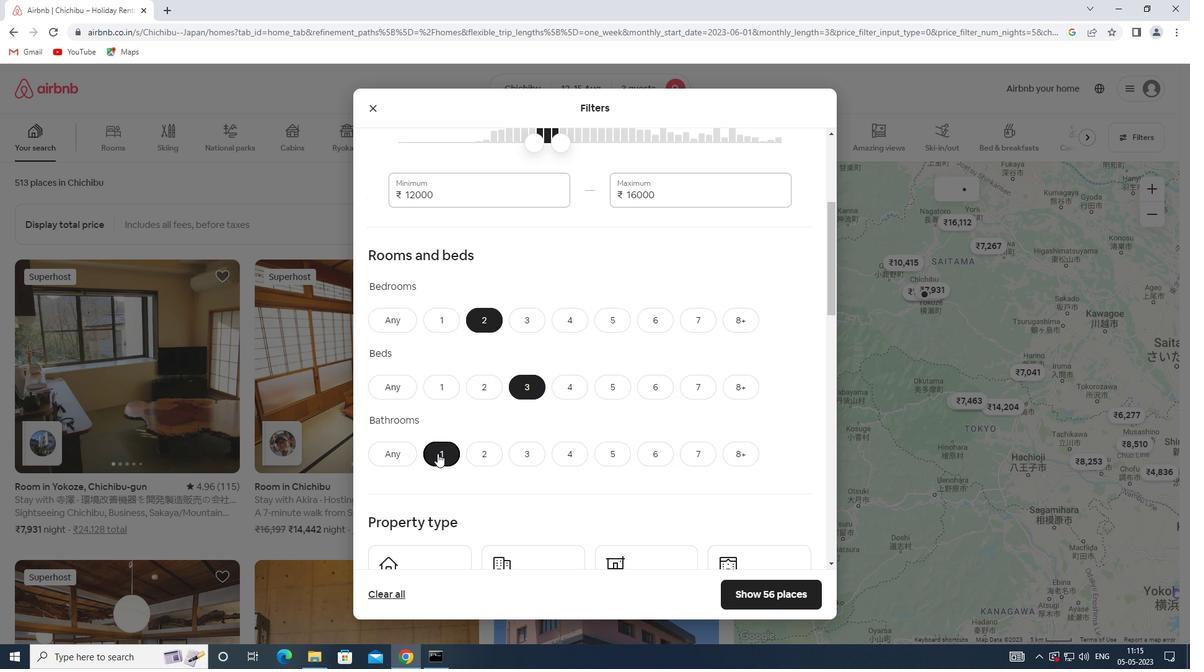 
Action: Mouse scrolled (437, 453) with delta (0, 0)
Screenshot: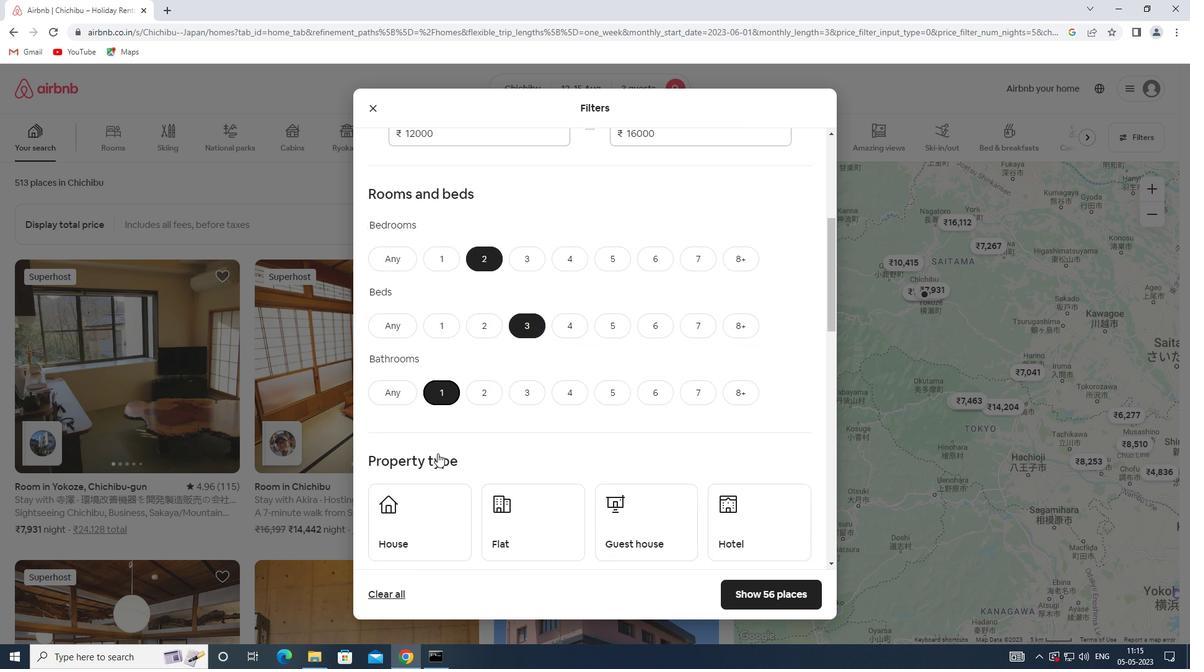 
Action: Mouse pressed left at (437, 453)
Screenshot: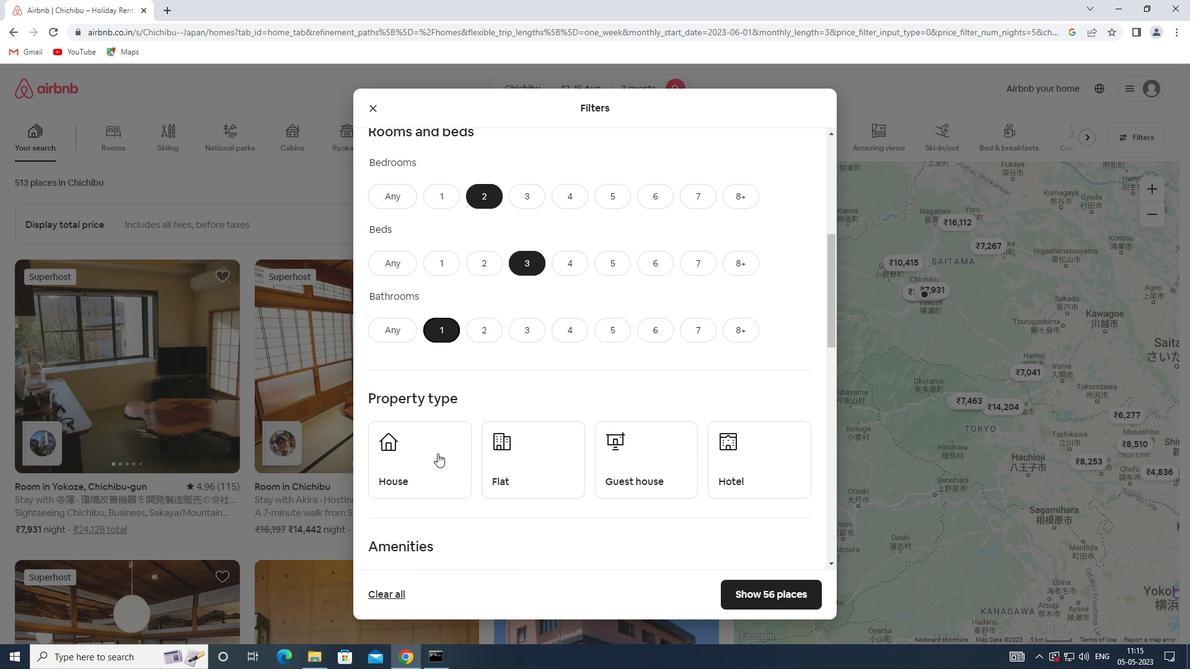 
Action: Mouse moved to (507, 463)
Screenshot: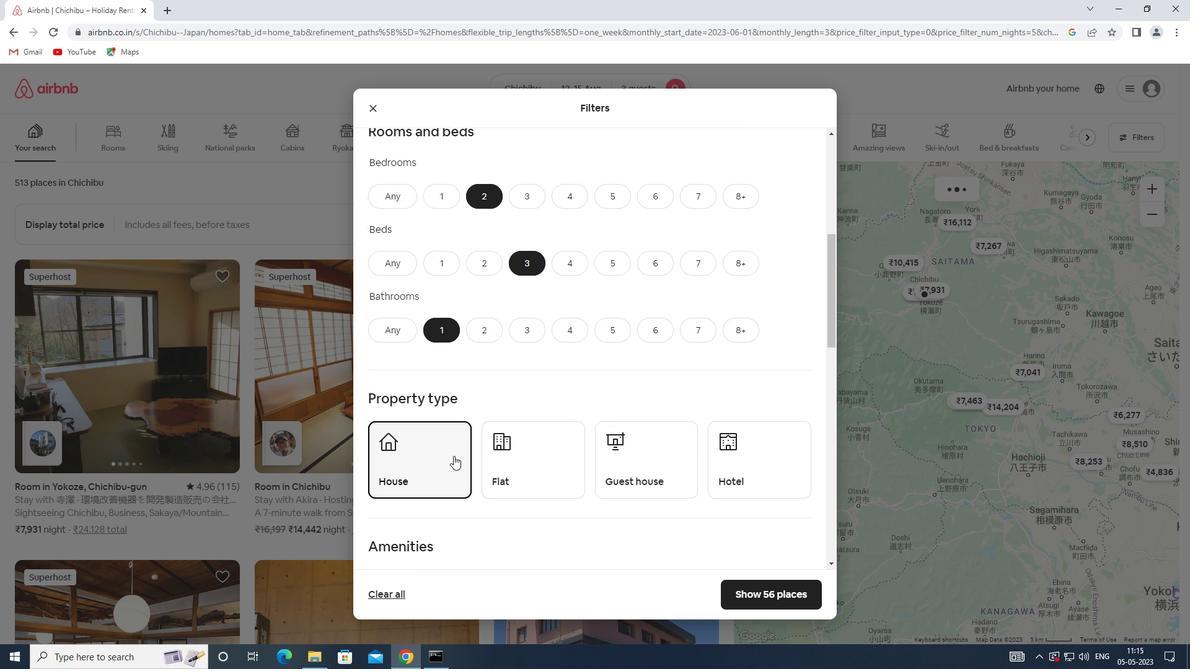 
Action: Mouse pressed left at (507, 463)
Screenshot: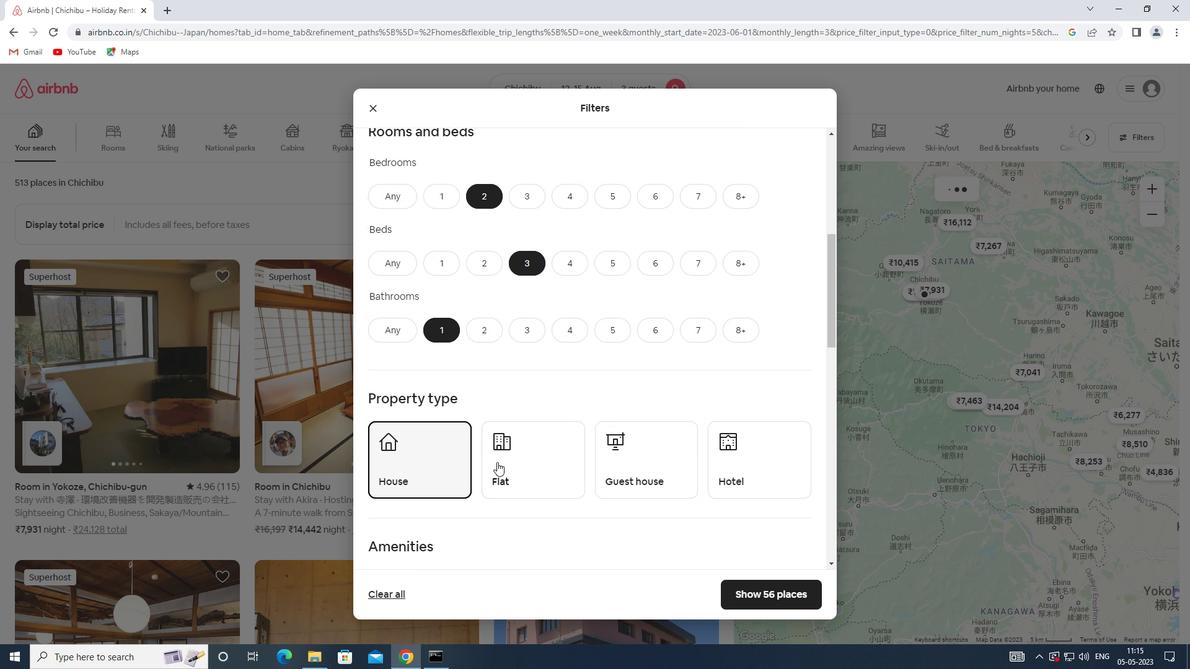 
Action: Mouse moved to (631, 468)
Screenshot: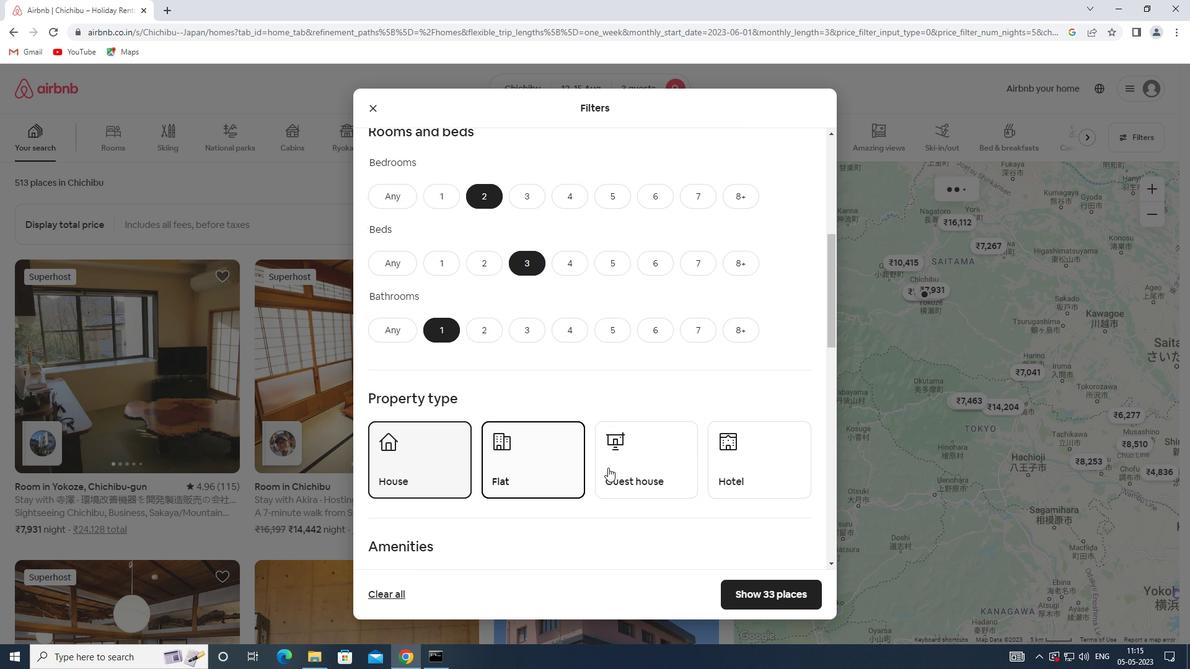 
Action: Mouse pressed left at (631, 468)
Screenshot: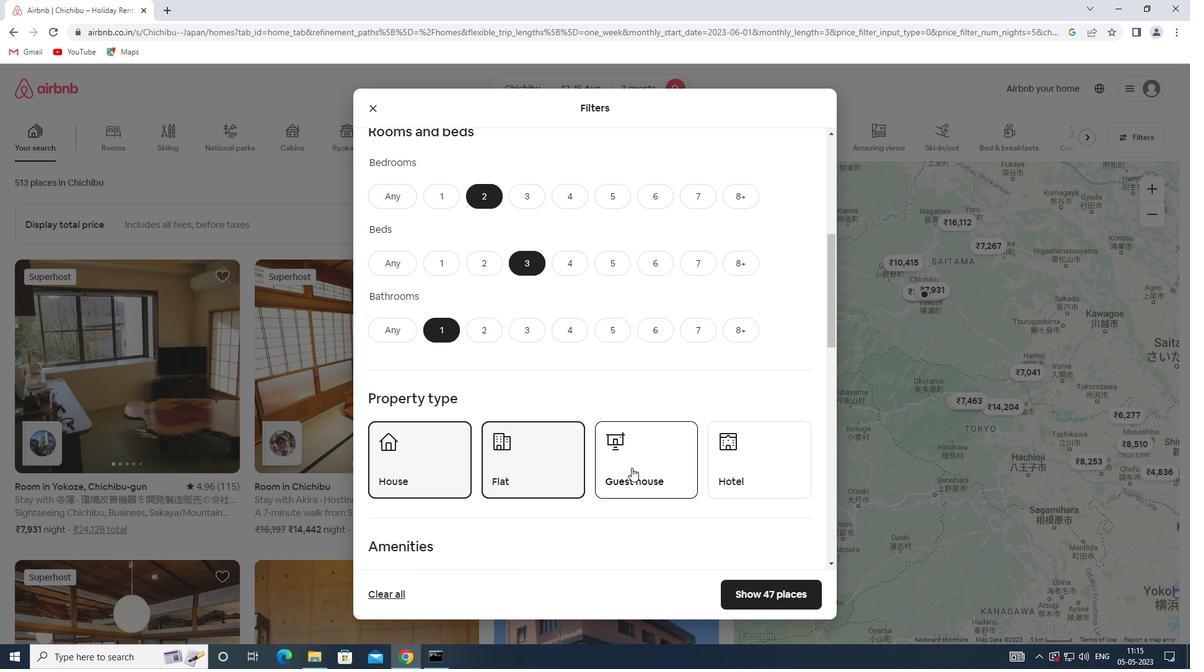 
Action: Mouse moved to (632, 467)
Screenshot: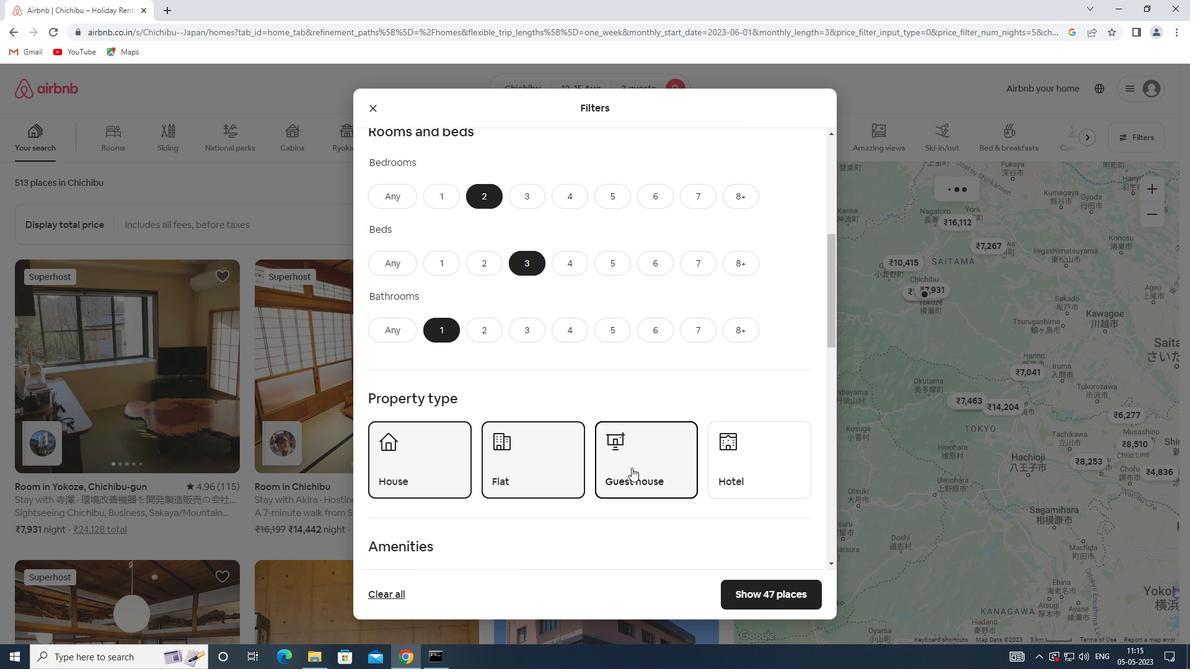 
Action: Mouse scrolled (632, 466) with delta (0, 0)
Screenshot: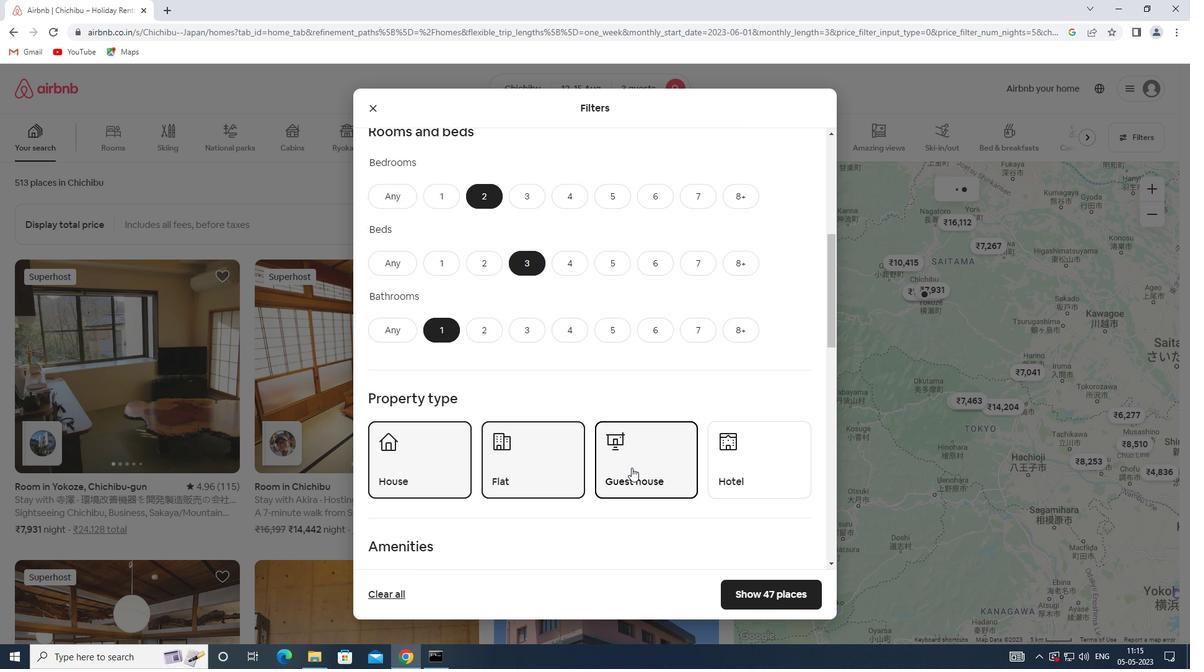 
Action: Mouse scrolled (632, 466) with delta (0, 0)
Screenshot: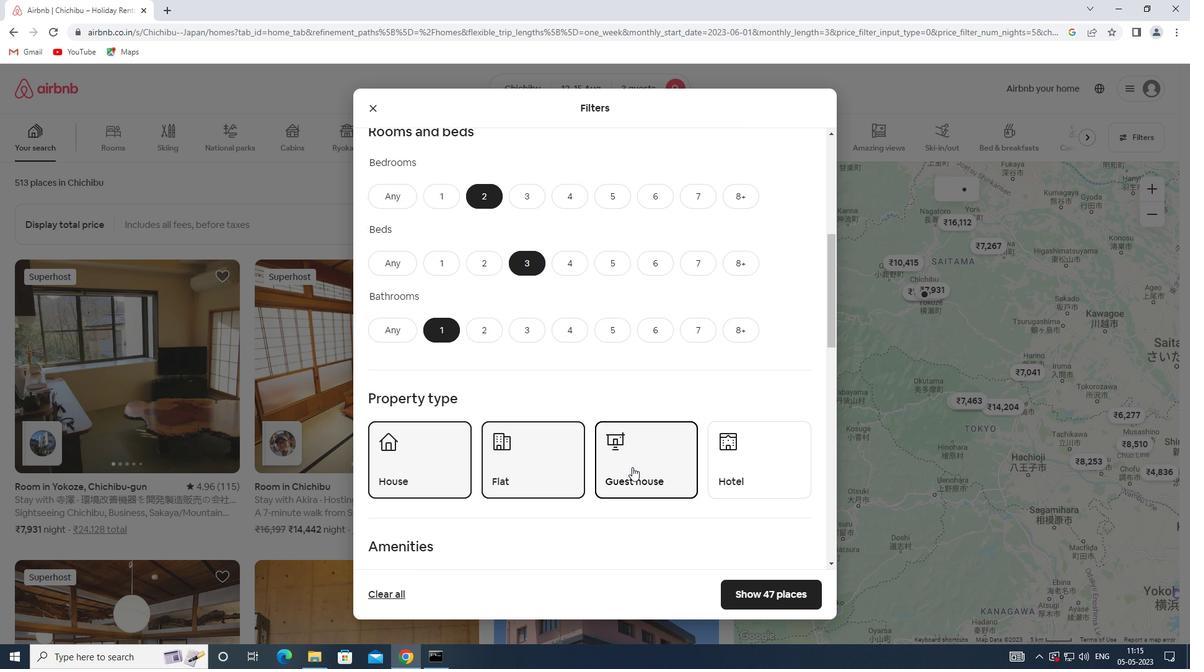 
Action: Mouse scrolled (632, 466) with delta (0, 0)
Screenshot: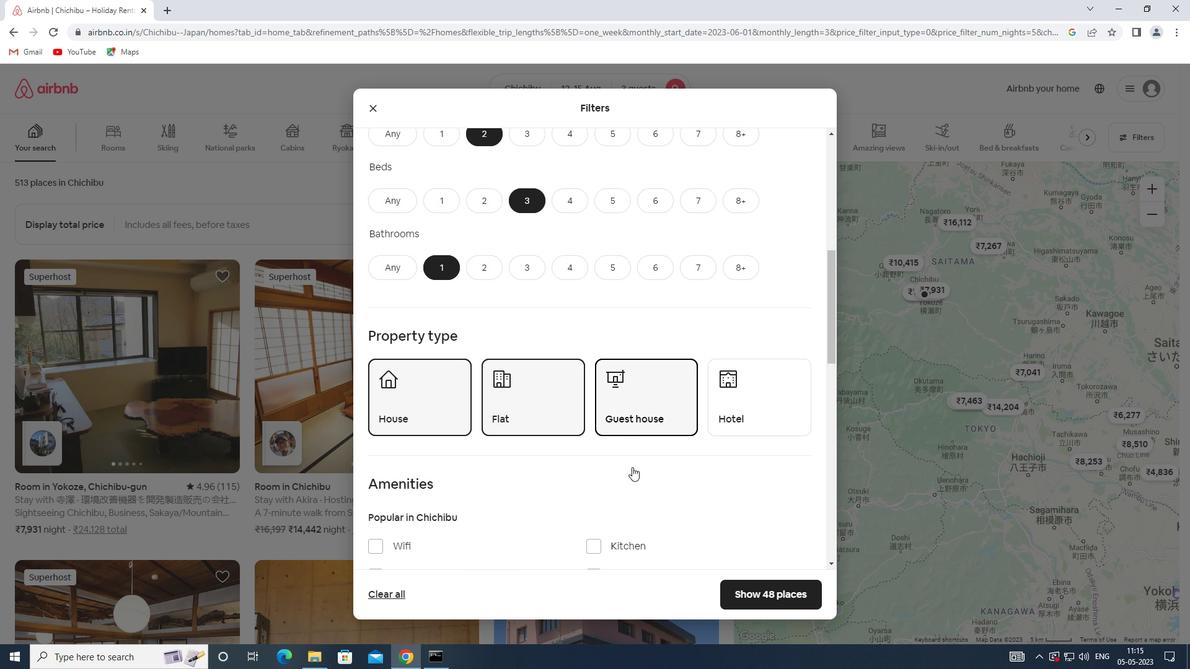 
Action: Mouse scrolled (632, 466) with delta (0, 0)
Screenshot: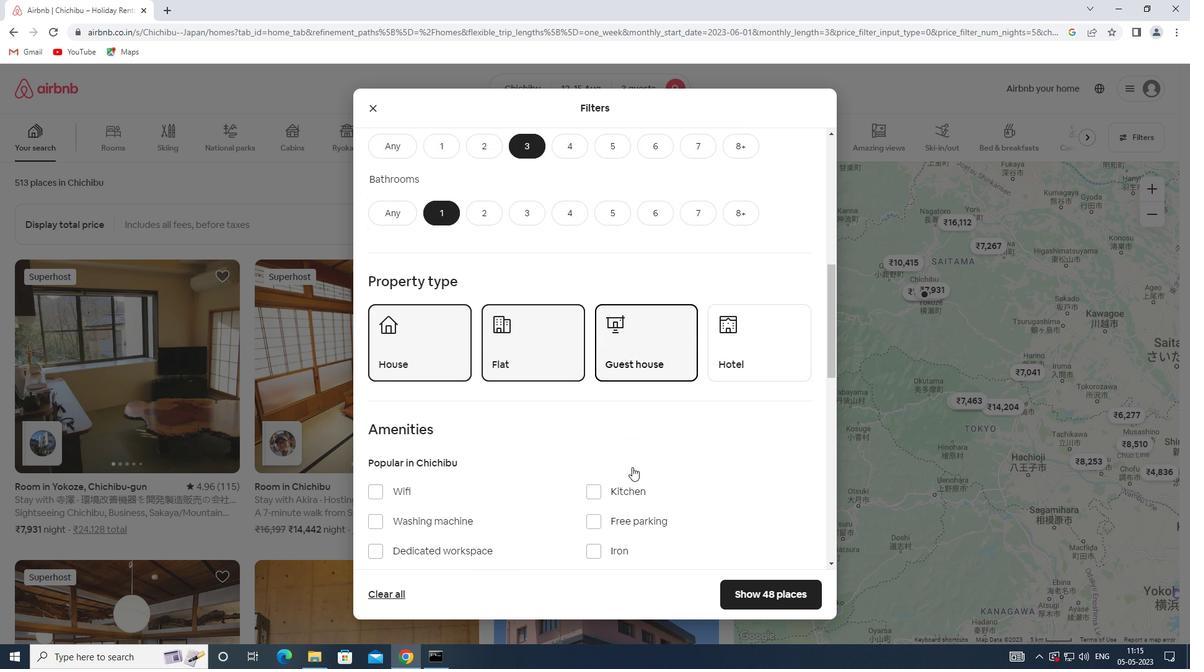 
Action: Mouse scrolled (632, 466) with delta (0, 0)
Screenshot: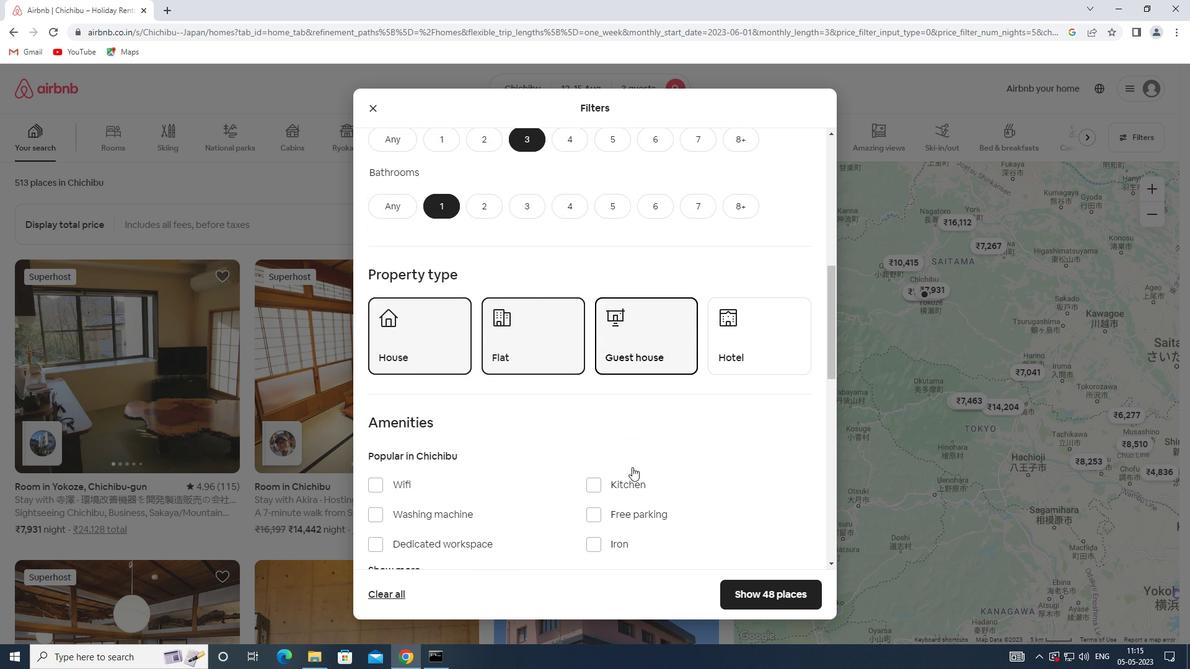 
Action: Mouse scrolled (632, 466) with delta (0, 0)
Screenshot: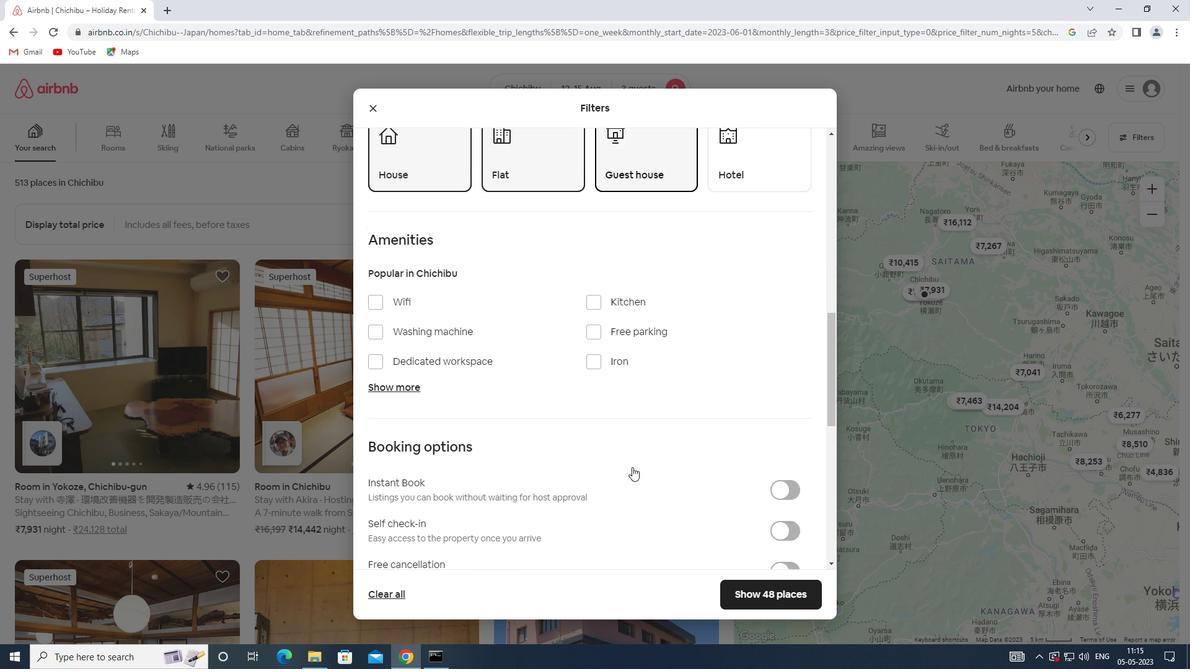 
Action: Mouse scrolled (632, 466) with delta (0, 0)
Screenshot: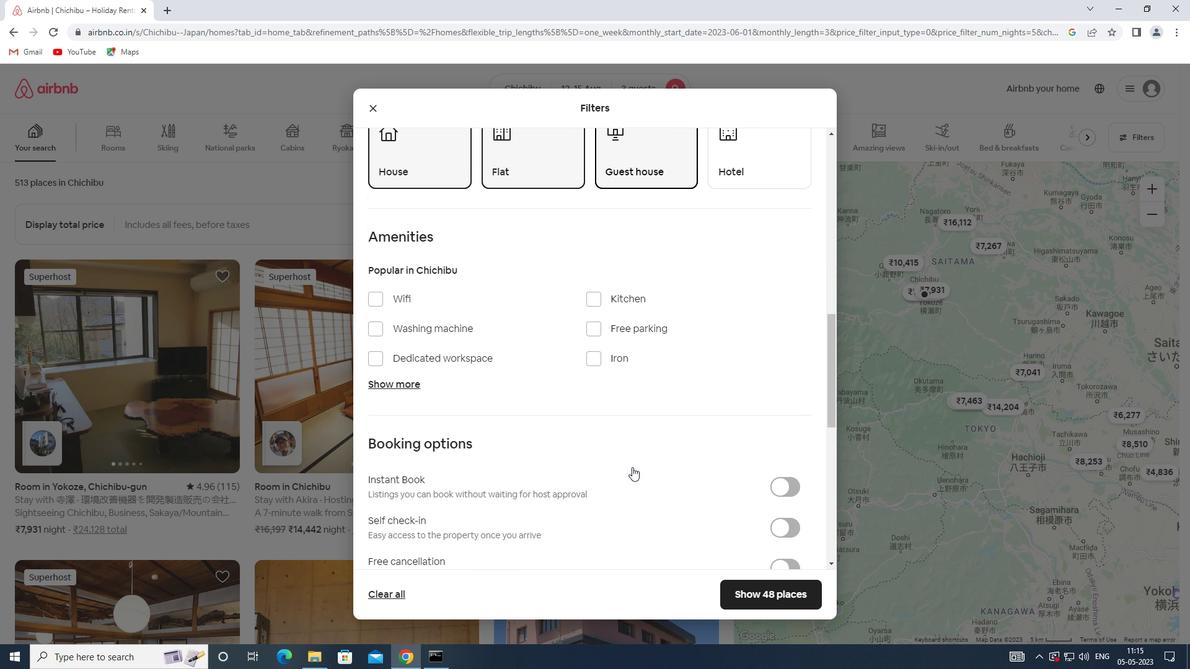 
Action: Mouse moved to (782, 409)
Screenshot: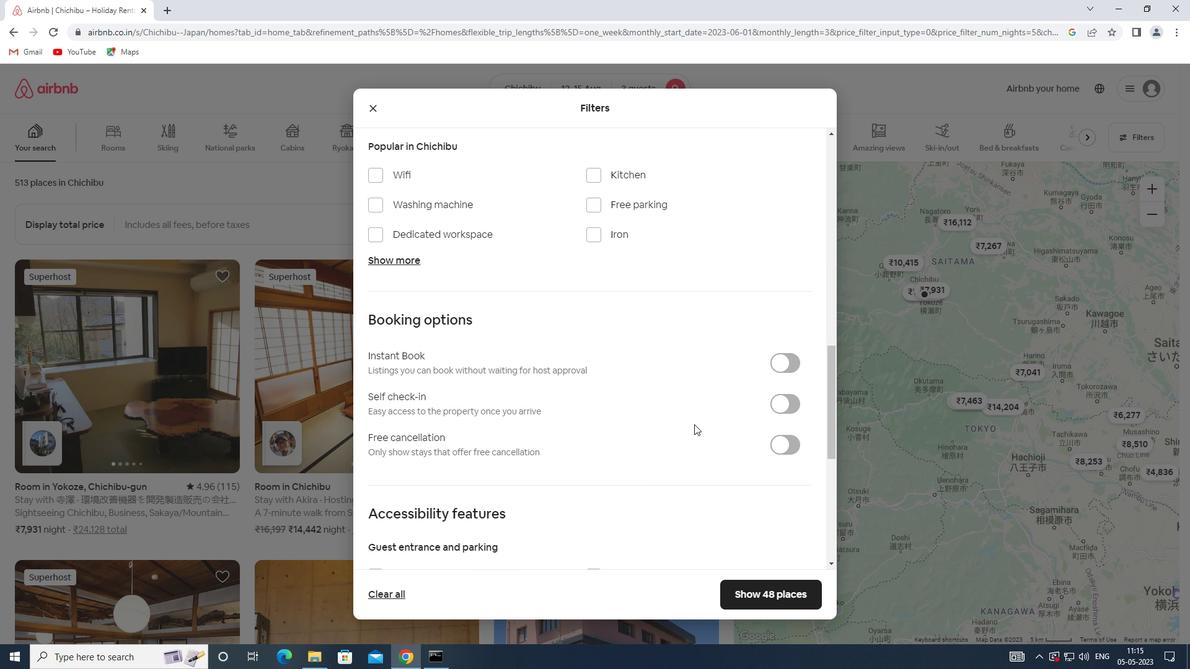 
Action: Mouse pressed left at (782, 409)
Screenshot: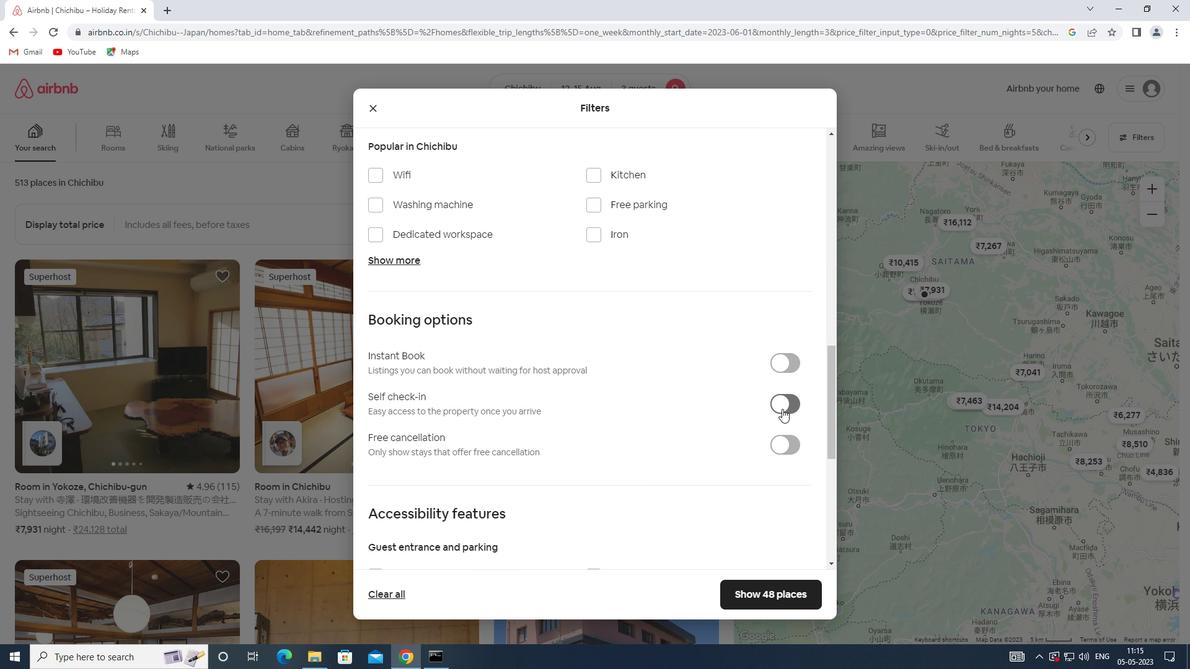 
Action: Mouse moved to (404, 453)
Screenshot: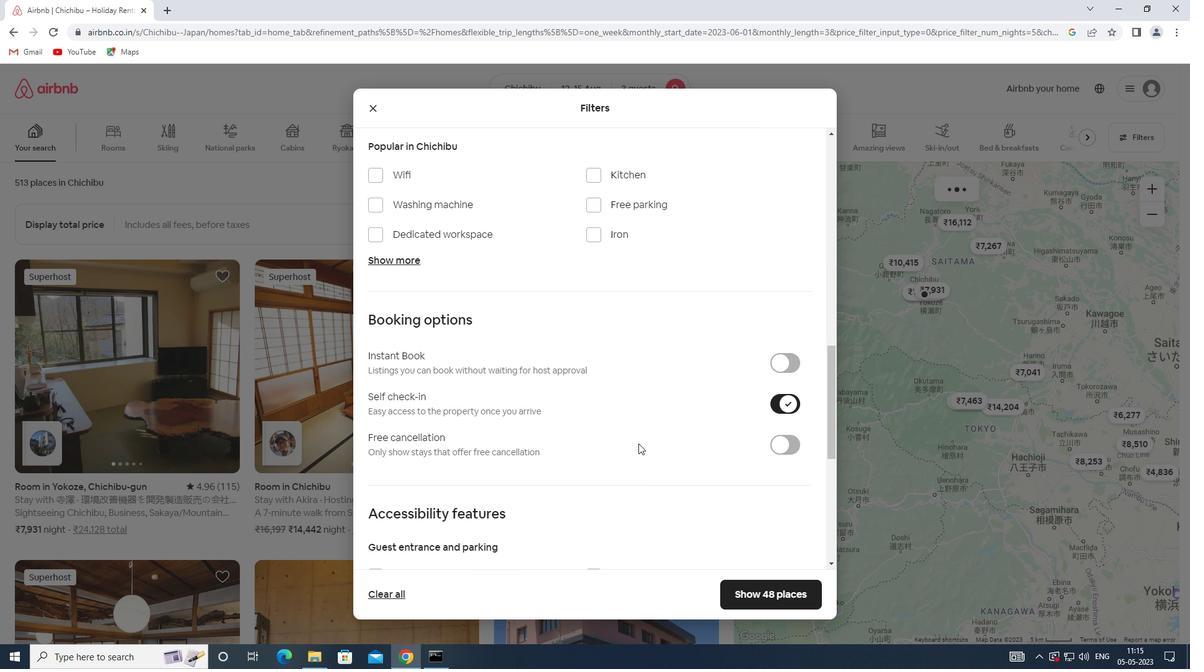 
Action: Mouse scrolled (404, 452) with delta (0, 0)
Screenshot: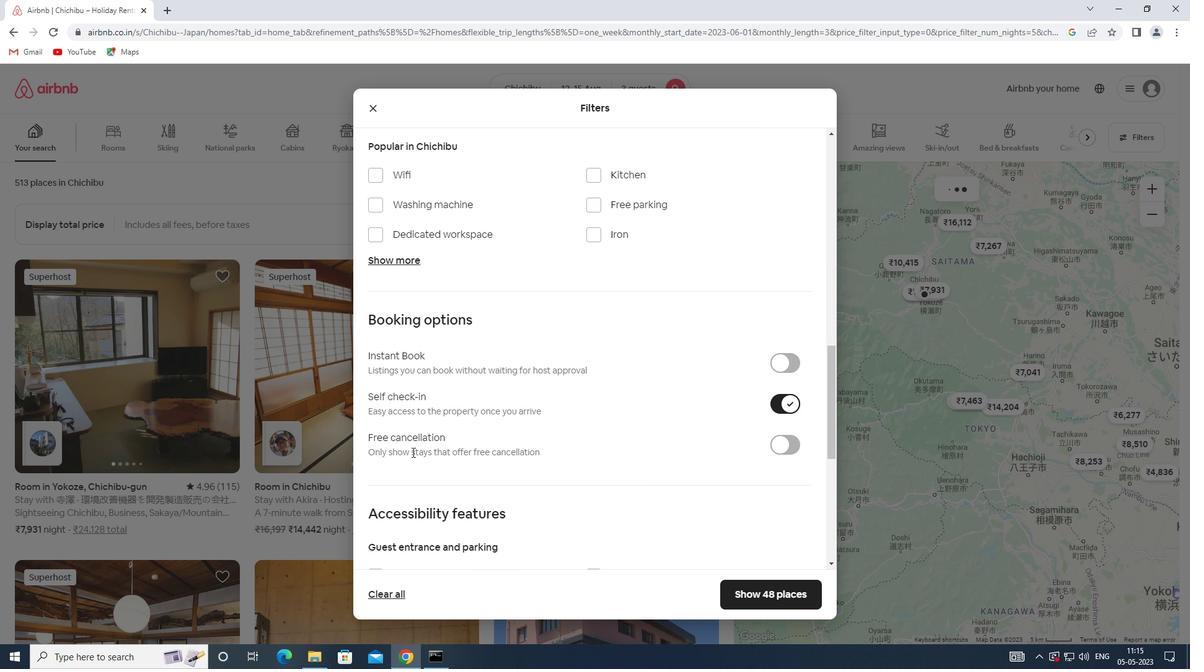 
Action: Mouse scrolled (404, 452) with delta (0, 0)
Screenshot: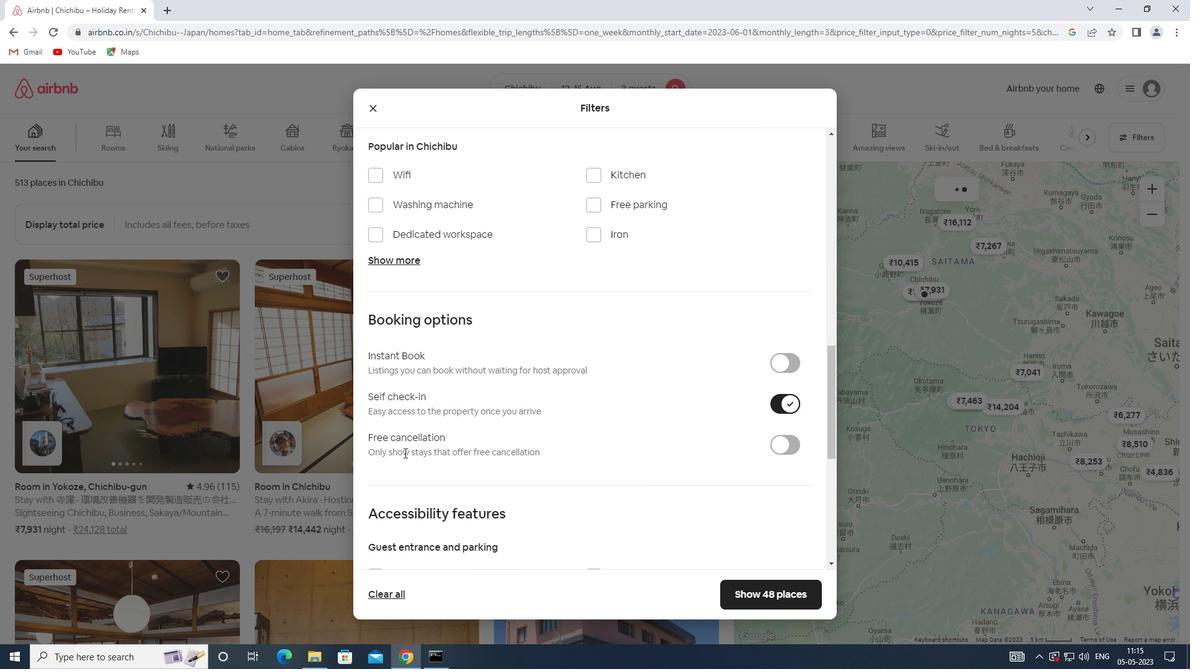 
Action: Mouse scrolled (404, 452) with delta (0, 0)
Screenshot: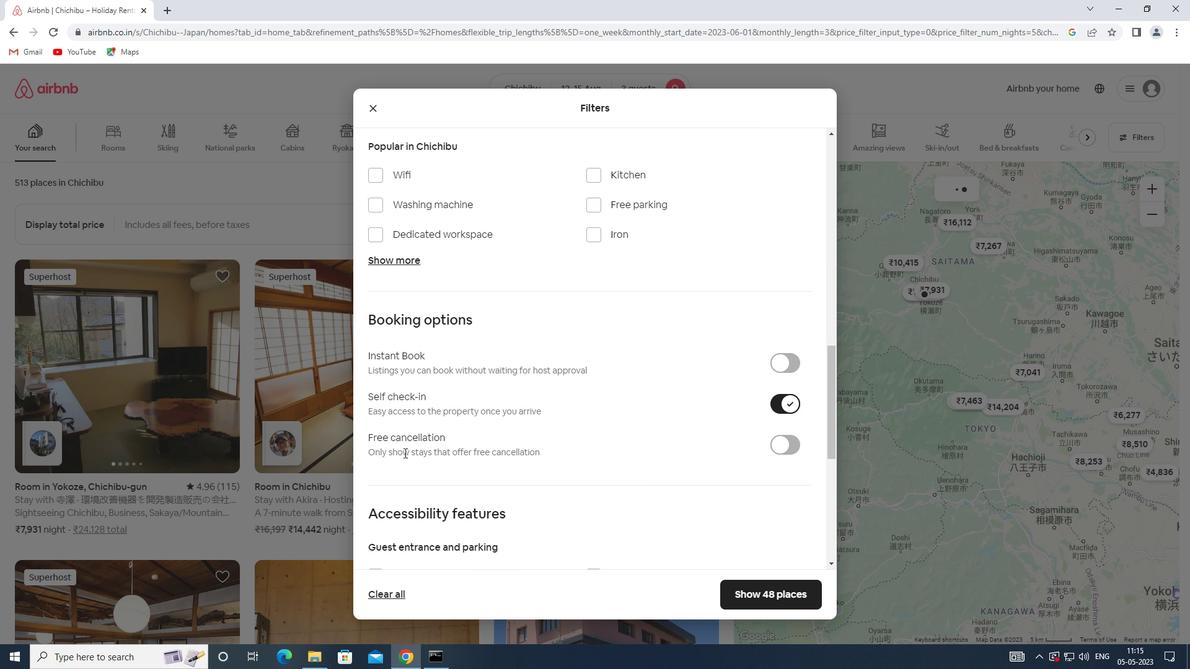 
Action: Mouse scrolled (404, 452) with delta (0, 0)
Screenshot: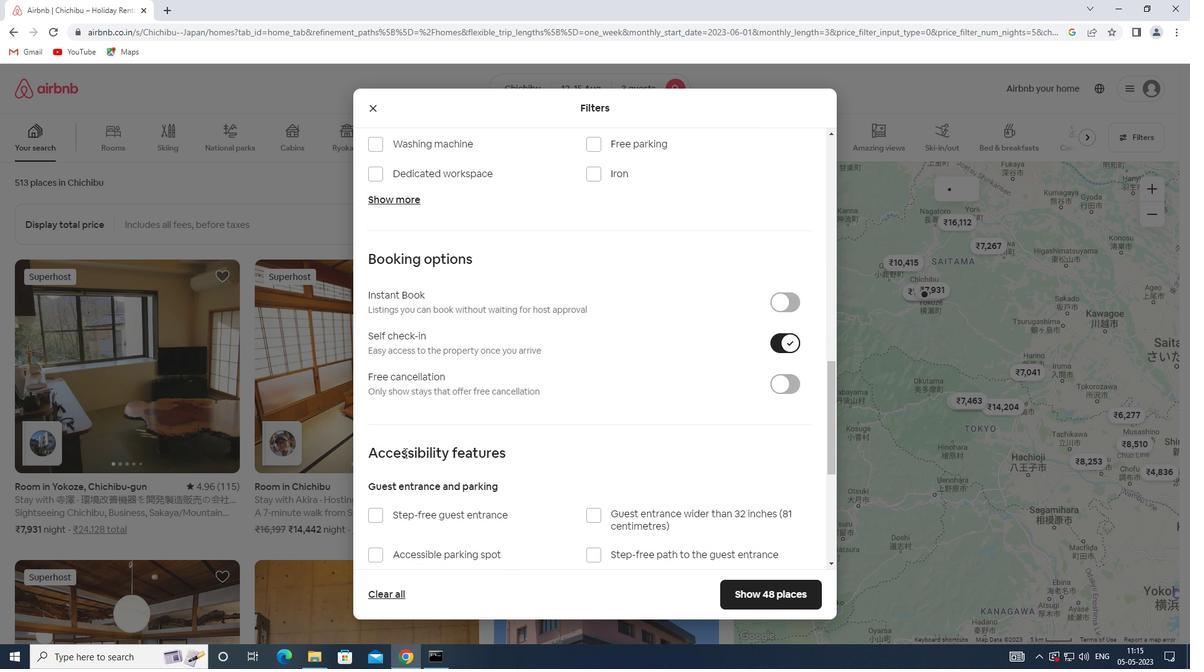 
Action: Mouse scrolled (404, 452) with delta (0, 0)
Screenshot: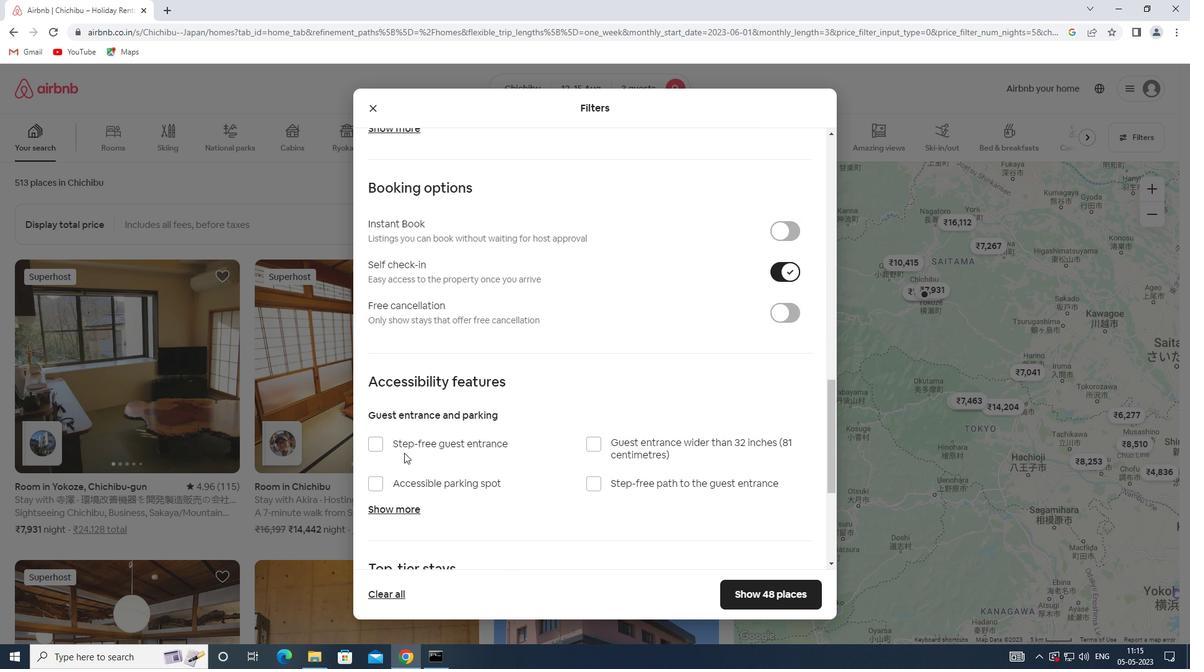 
Action: Mouse scrolled (404, 452) with delta (0, 0)
Screenshot: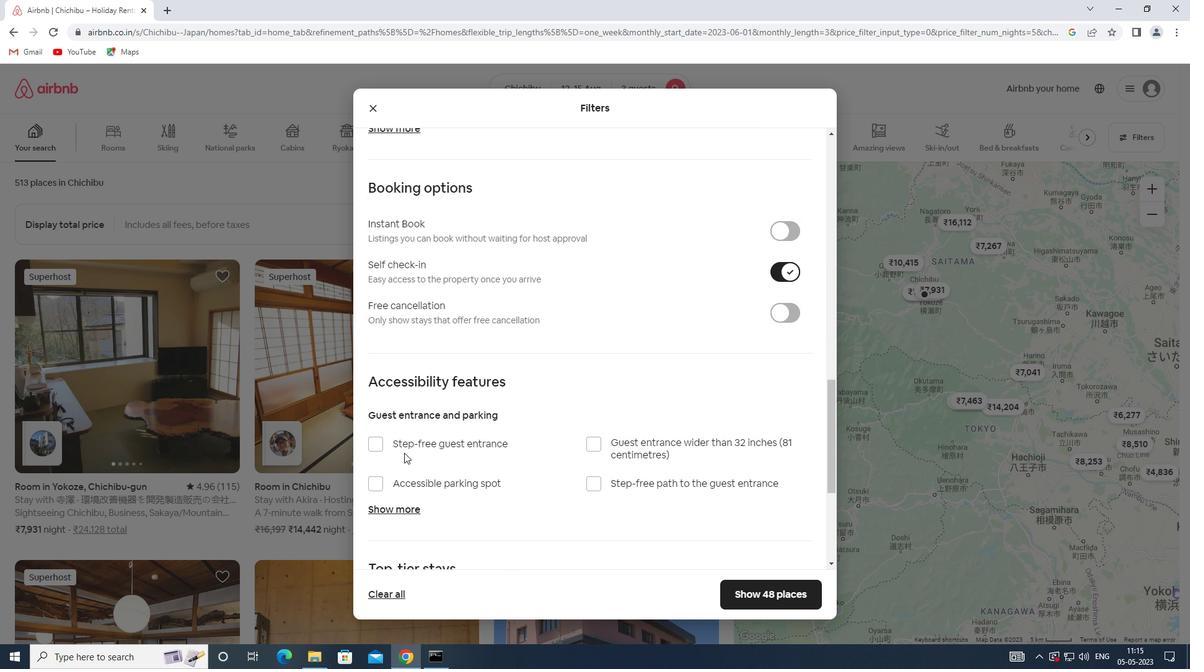 
Action: Mouse moved to (398, 491)
Screenshot: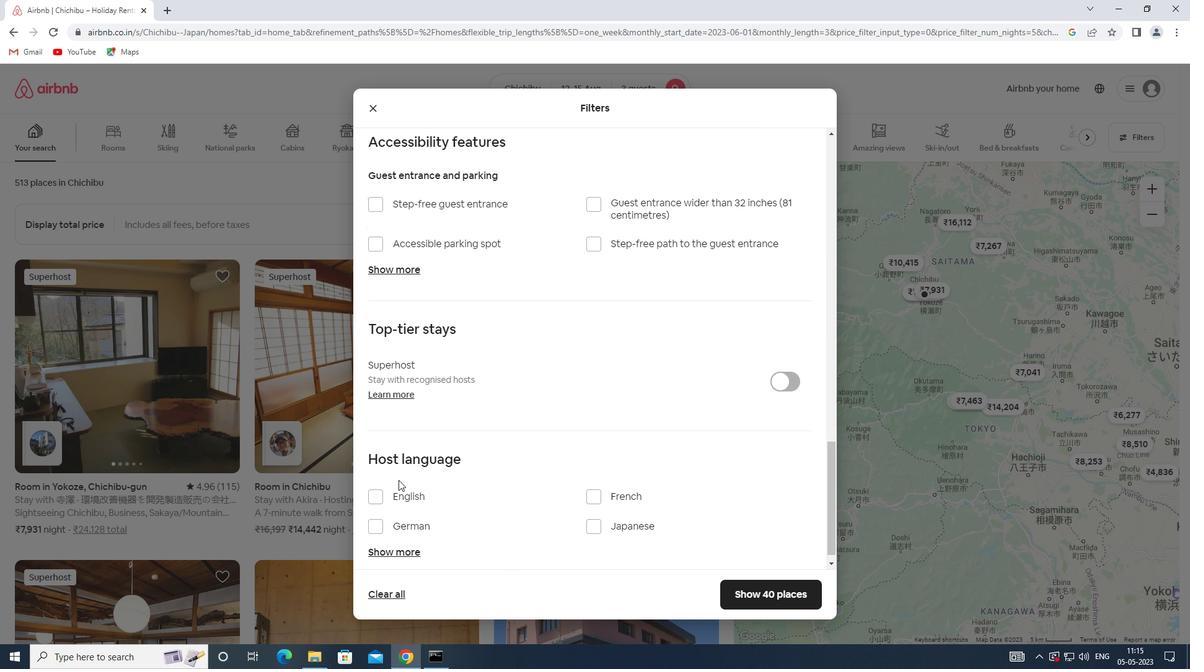 
Action: Mouse pressed left at (398, 491)
Screenshot: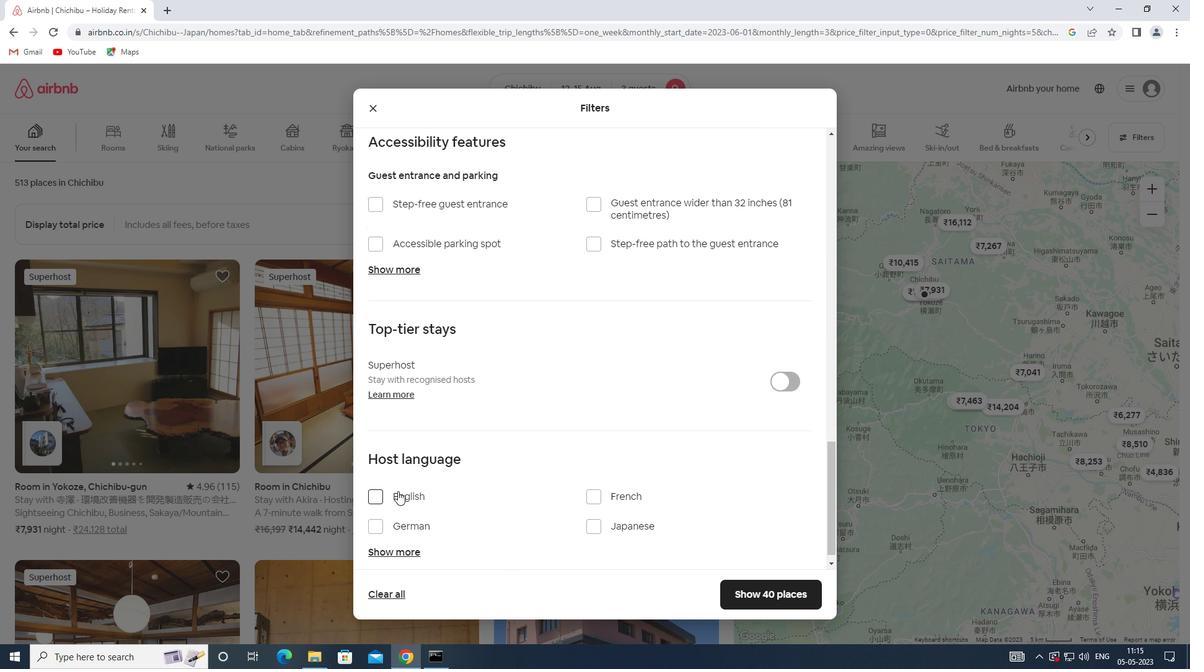 
Action: Mouse moved to (763, 603)
Screenshot: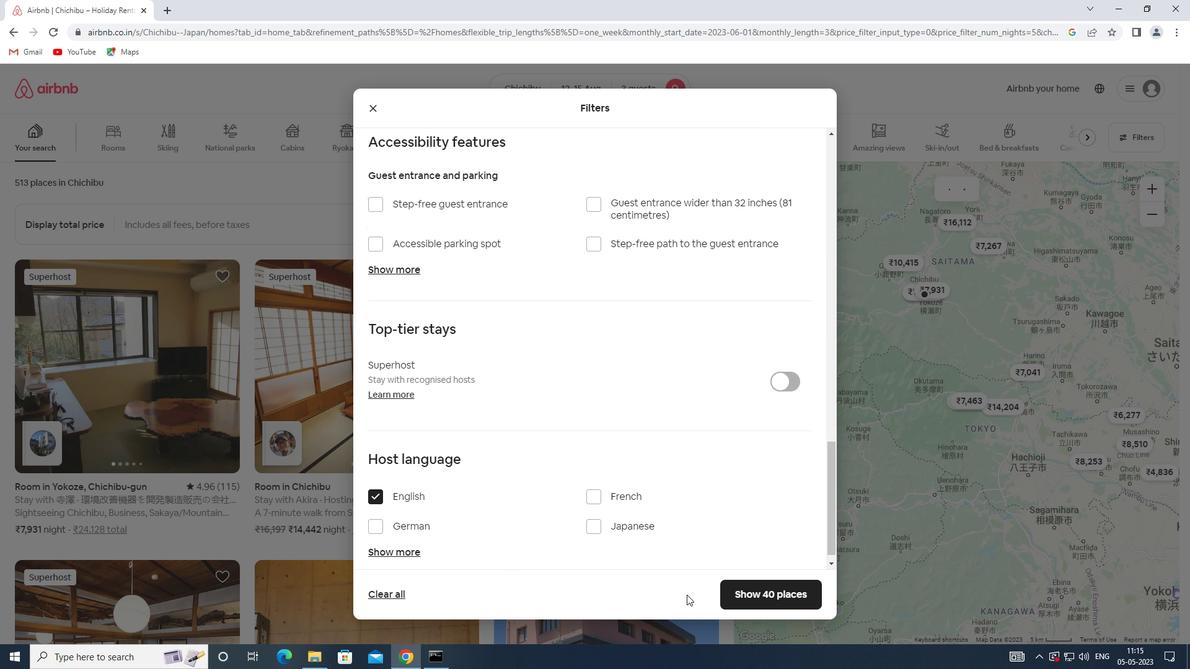 
Action: Mouse pressed left at (763, 603)
Screenshot: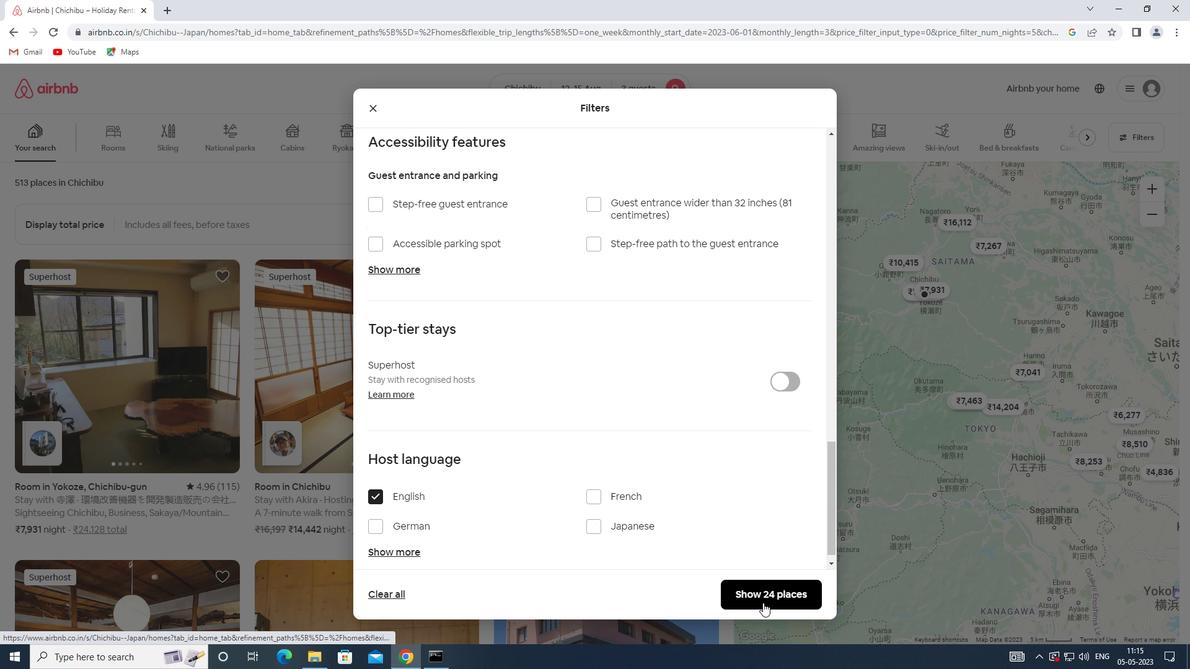 
